 Task: Look for space in Chamalières, France from 2nd September, 2023 to 5th September, 2023 for 1 adult in price range Rs.5000 to Rs.10000. Place can be private room with 1  bedroom having 1 bed and 1 bathroom. Property type can be house, flat, guest house, hotel. Amenities needed are: washing machine. Booking option can be shelf check-in. Required host language is English.
Action: Mouse moved to (393, 111)
Screenshot: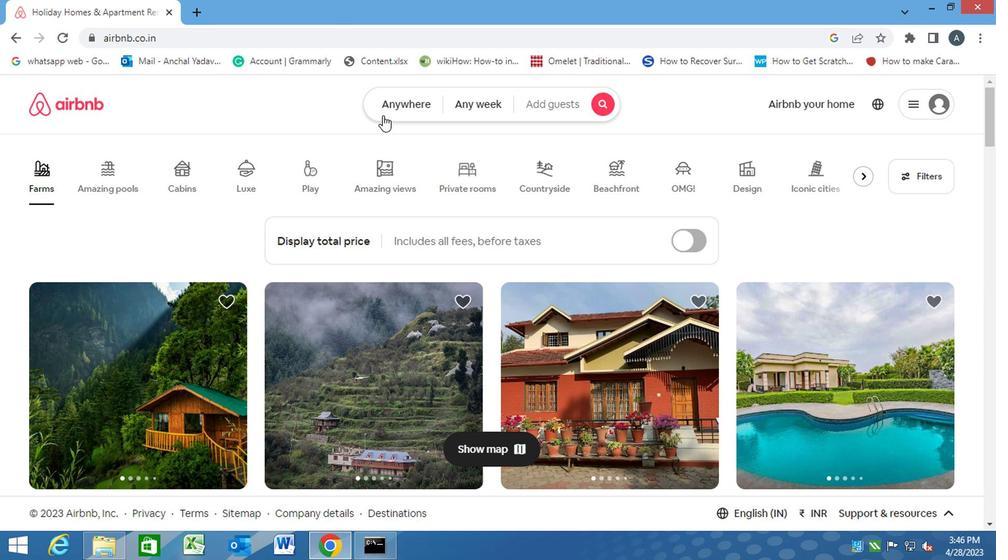 
Action: Mouse pressed left at (393, 111)
Screenshot: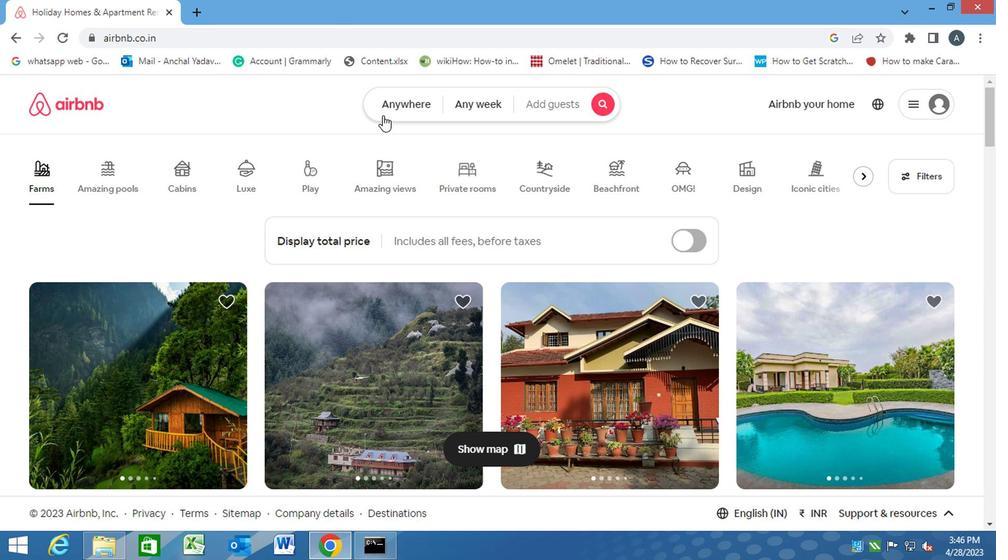
Action: Mouse moved to (326, 160)
Screenshot: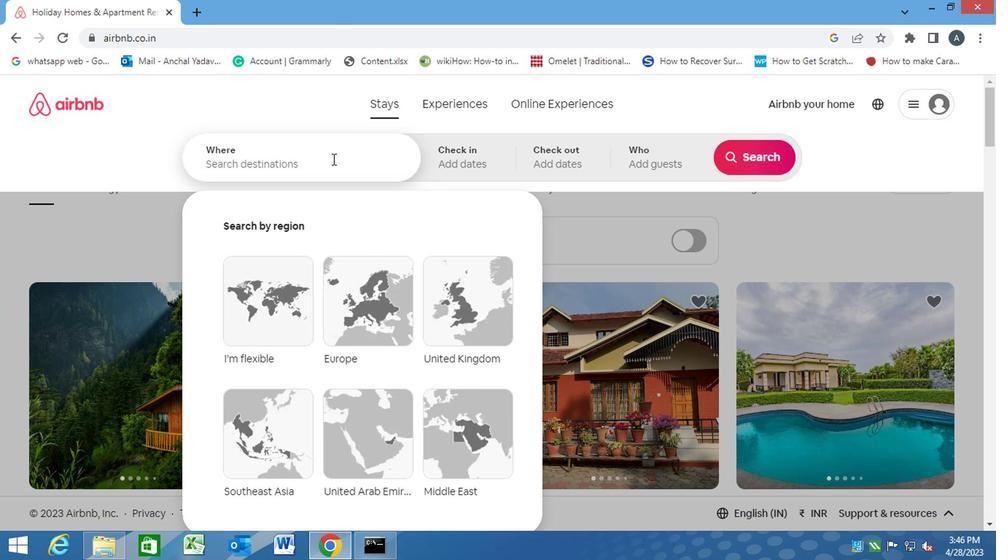 
Action: Mouse pressed left at (326, 160)
Screenshot: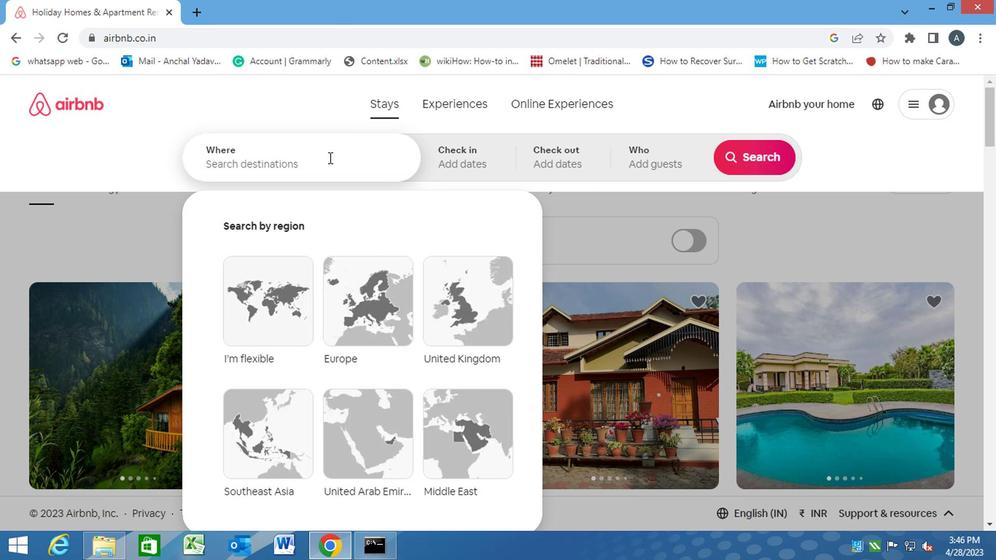 
Action: Key pressed c<Key.caps_lock>hamalieres,<Key.space><Key.caps_lock>f<Key.caps_lock>rance<Key.enter>
Screenshot: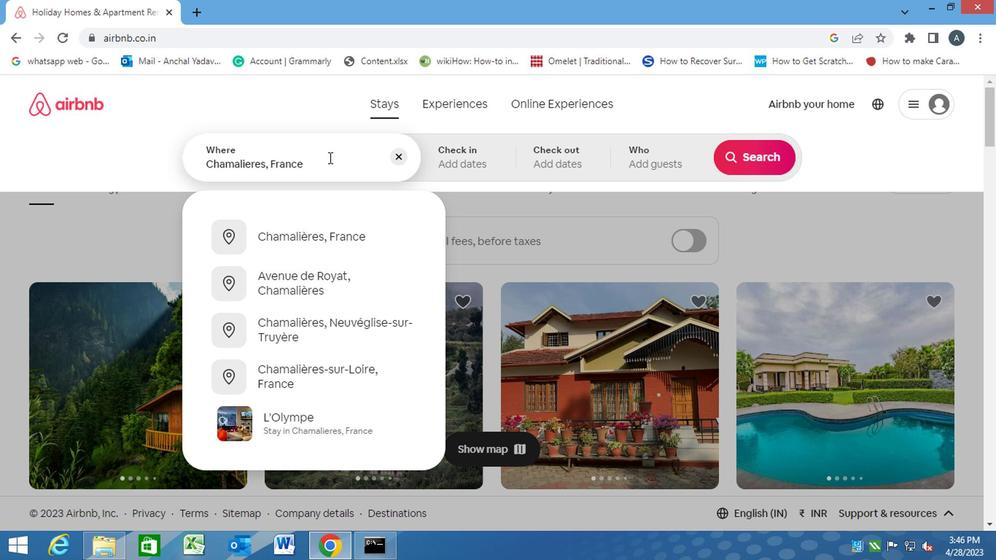 
Action: Mouse moved to (756, 272)
Screenshot: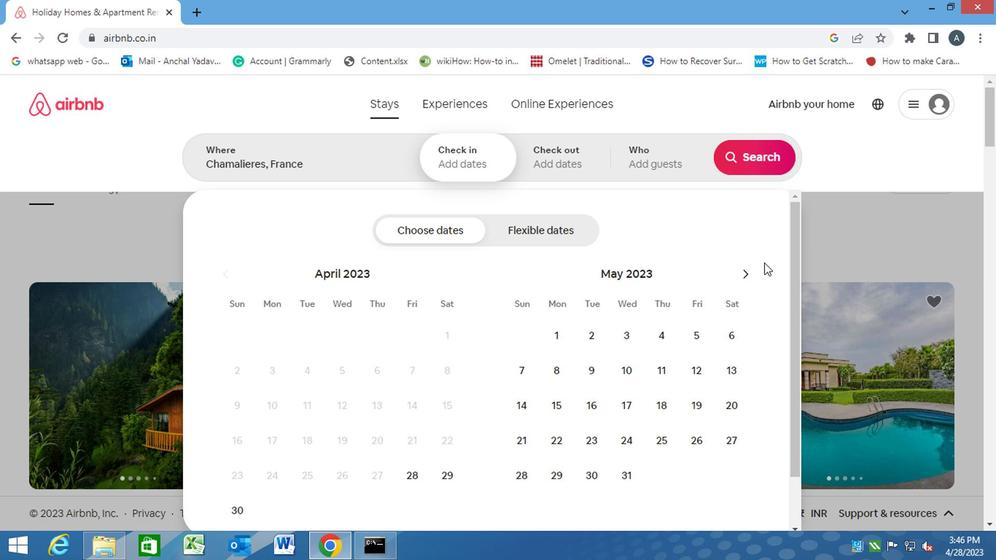
Action: Mouse pressed left at (756, 272)
Screenshot: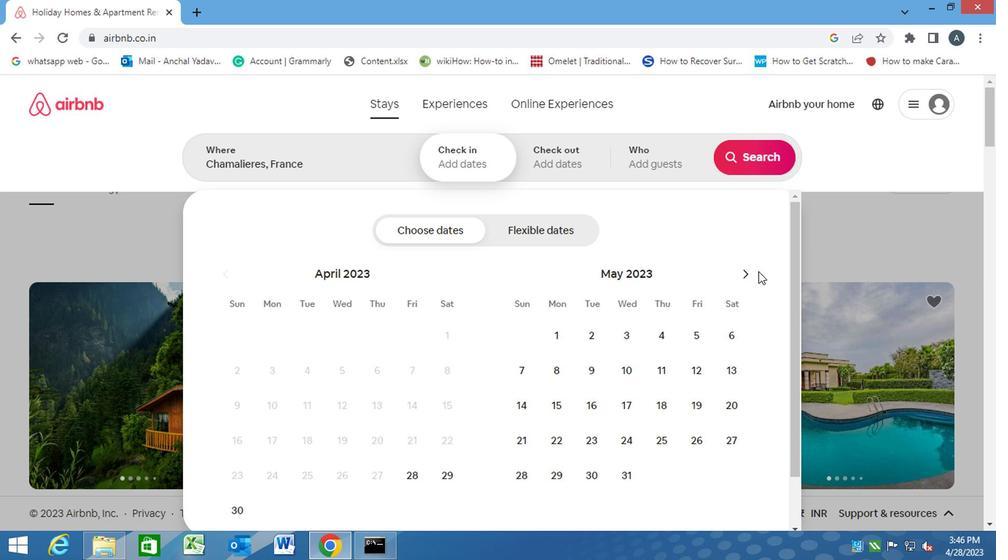 
Action: Mouse moved to (746, 283)
Screenshot: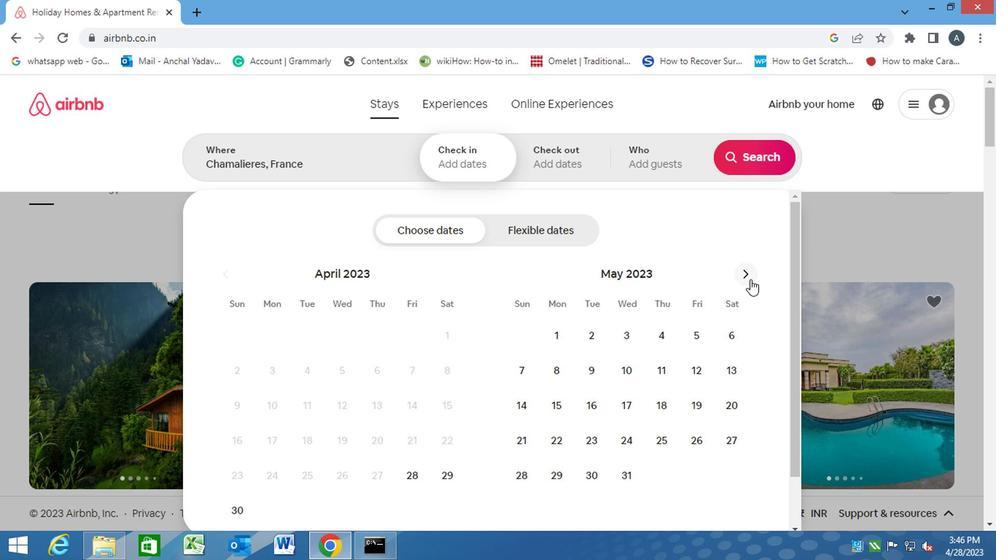 
Action: Mouse pressed left at (746, 283)
Screenshot: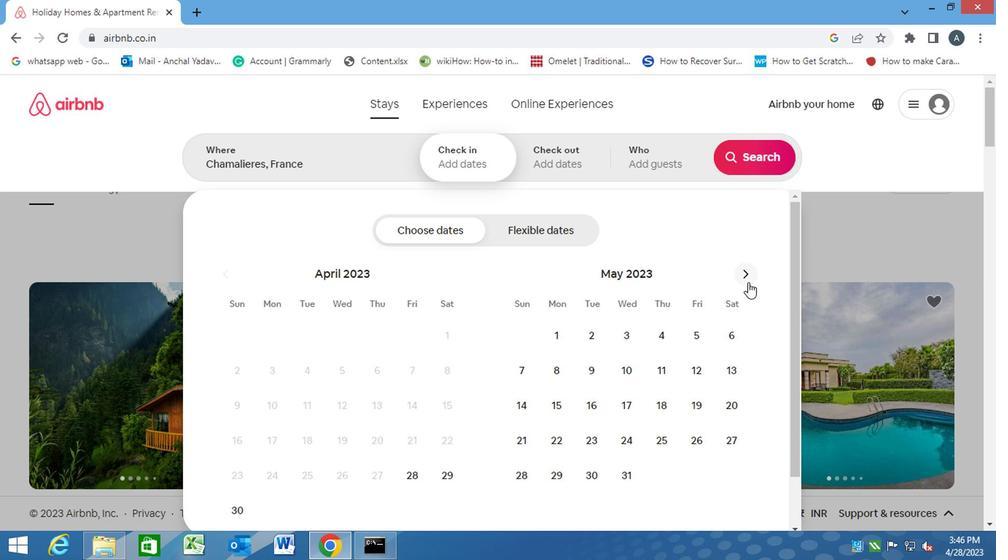 
Action: Mouse pressed left at (746, 283)
Screenshot: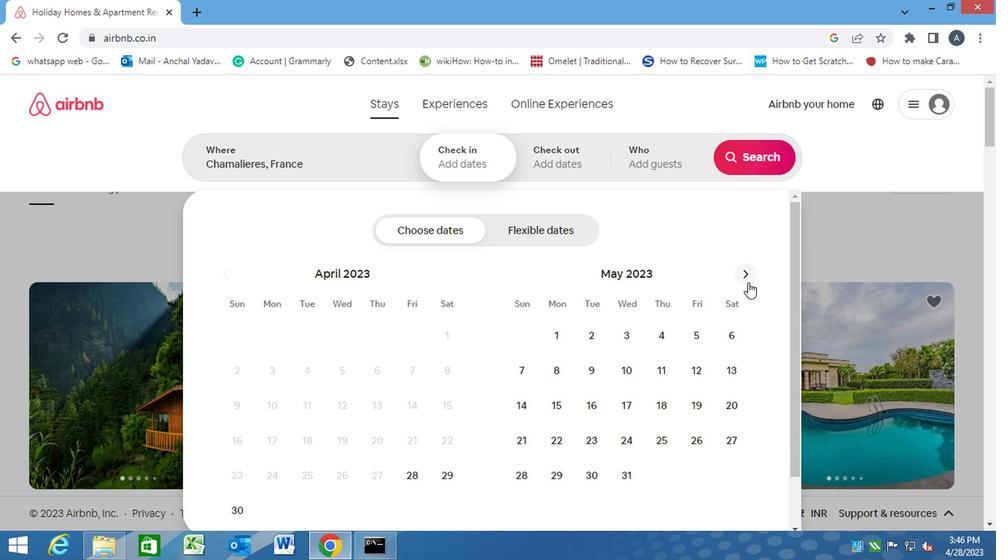 
Action: Mouse pressed left at (746, 283)
Screenshot: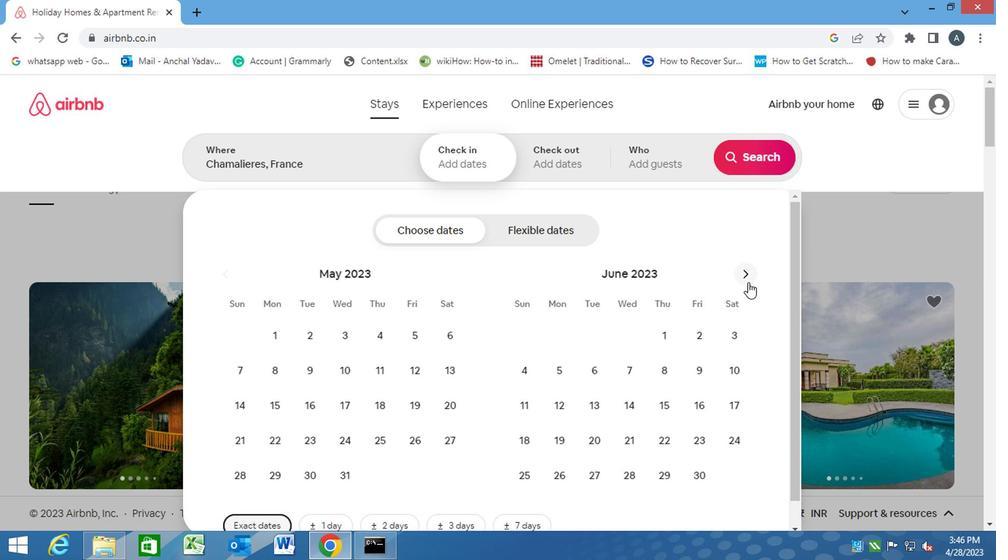 
Action: Mouse pressed left at (746, 283)
Screenshot: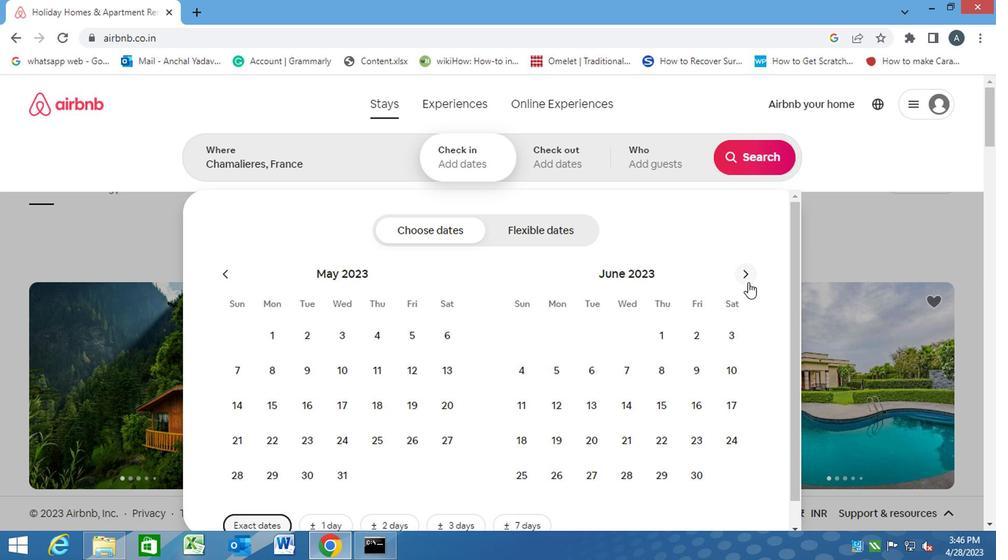
Action: Mouse pressed left at (746, 283)
Screenshot: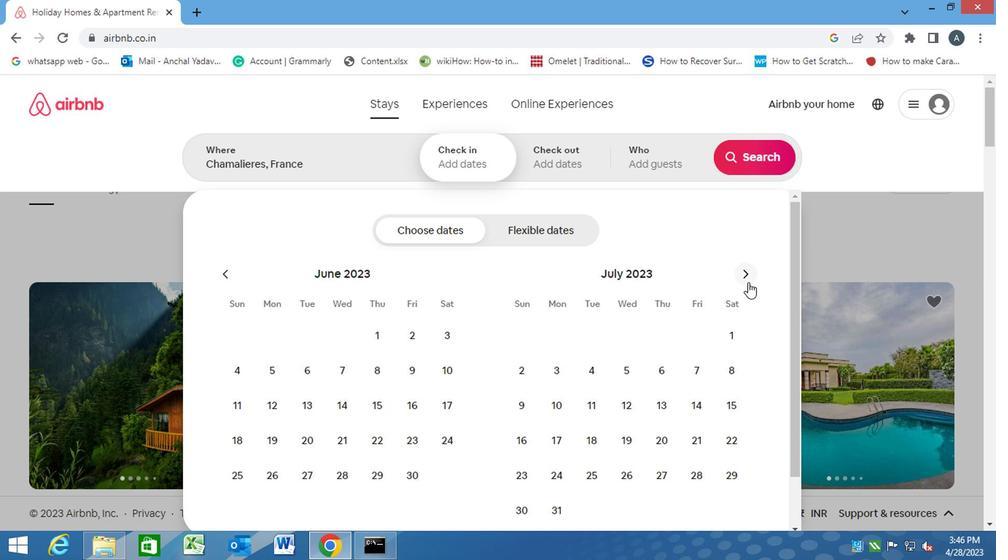 
Action: Mouse pressed left at (746, 283)
Screenshot: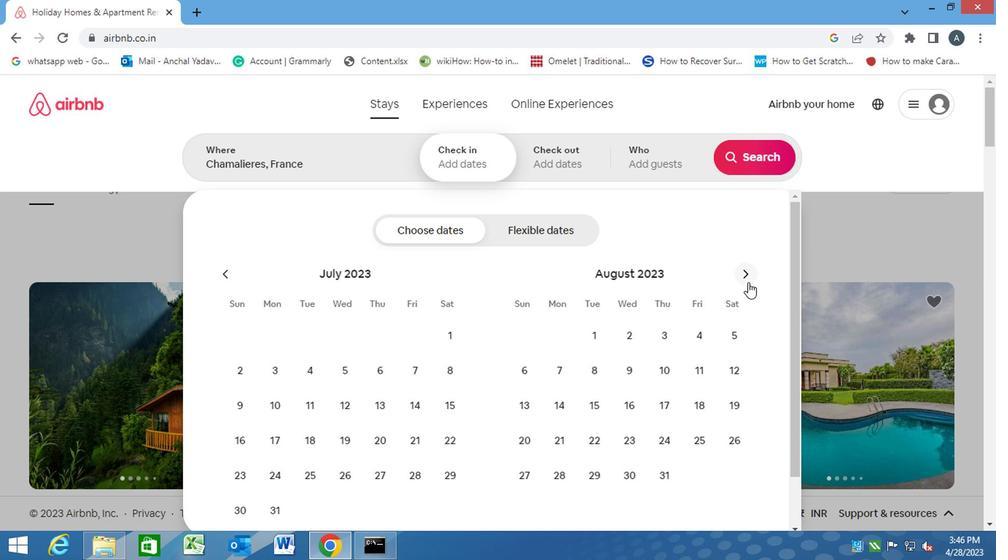 
Action: Mouse moved to (730, 339)
Screenshot: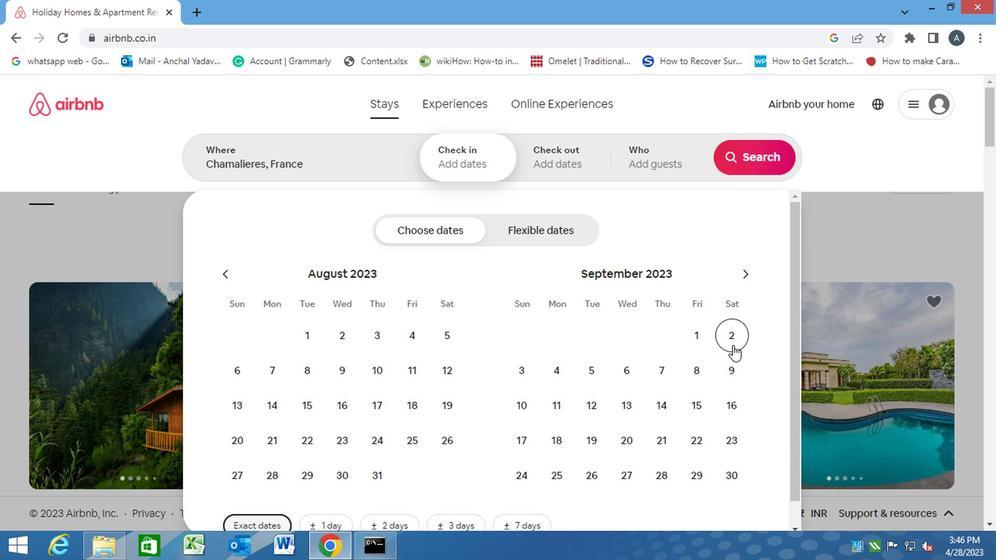 
Action: Mouse pressed left at (730, 339)
Screenshot: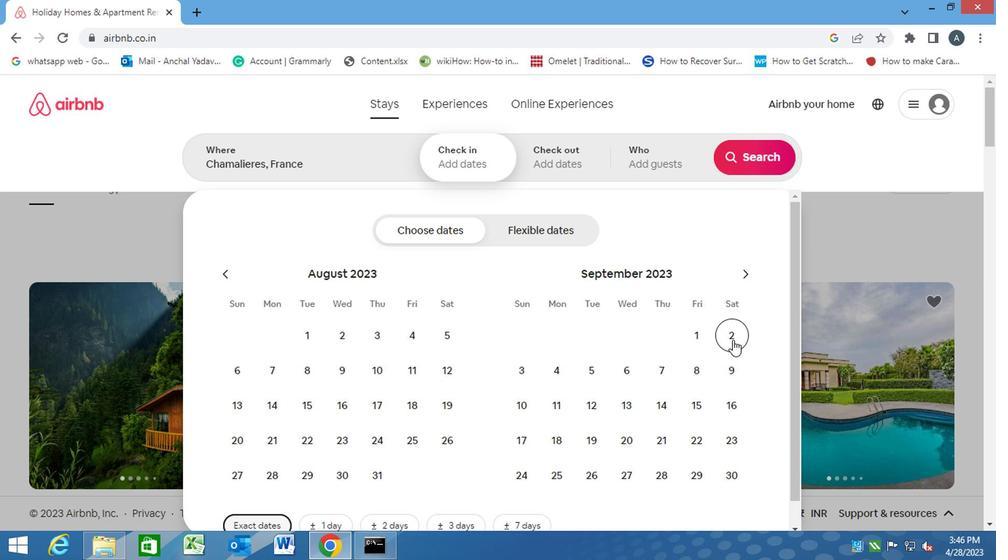 
Action: Mouse moved to (595, 369)
Screenshot: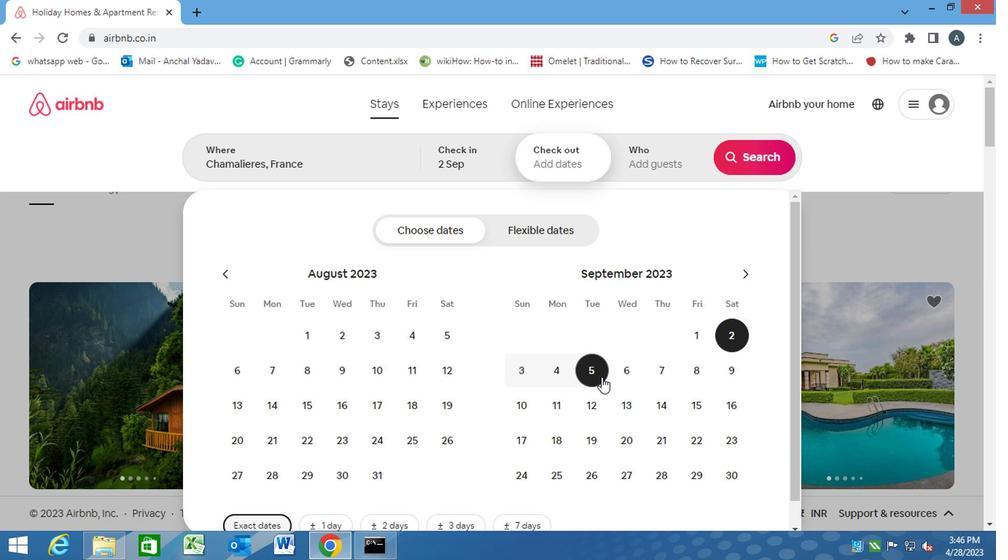 
Action: Mouse pressed left at (595, 369)
Screenshot: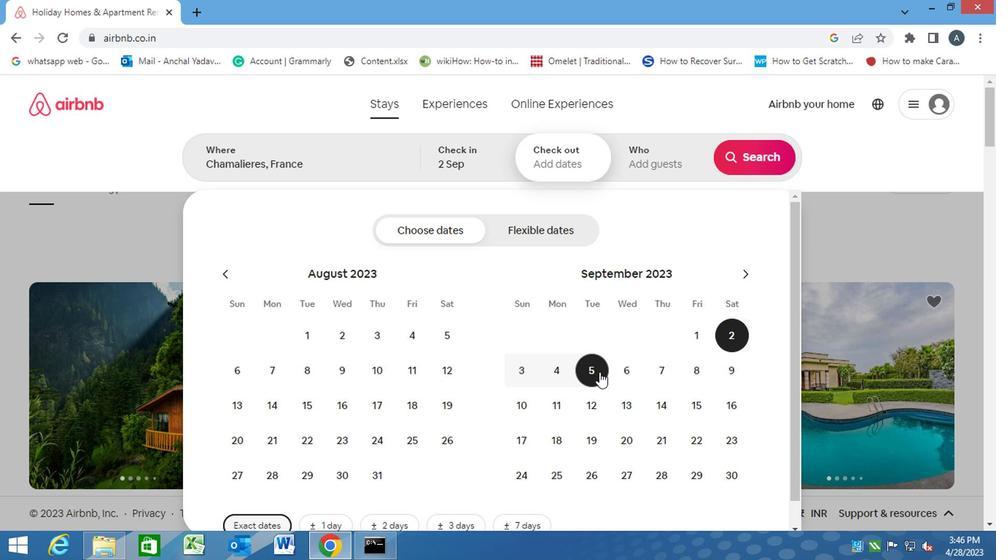 
Action: Mouse moved to (645, 160)
Screenshot: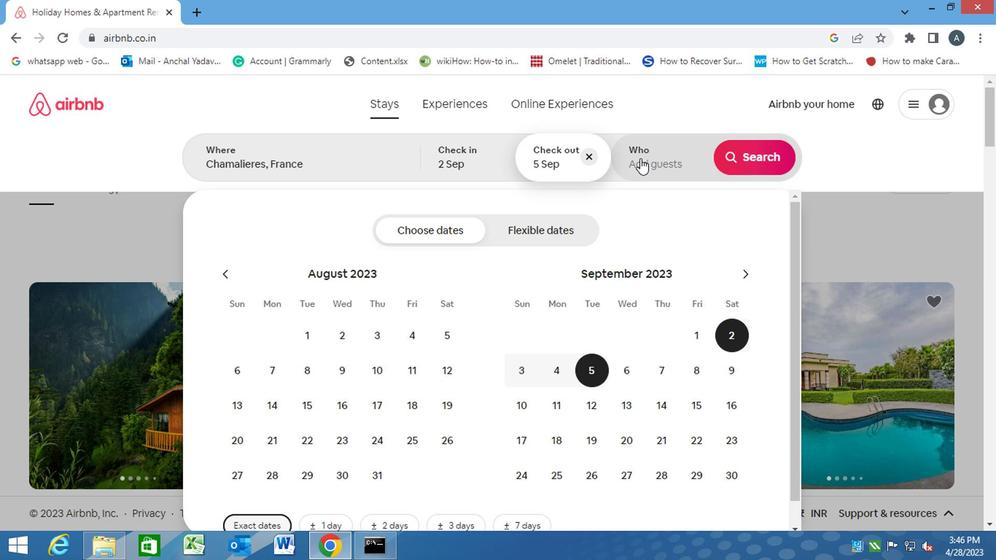 
Action: Mouse pressed left at (645, 160)
Screenshot: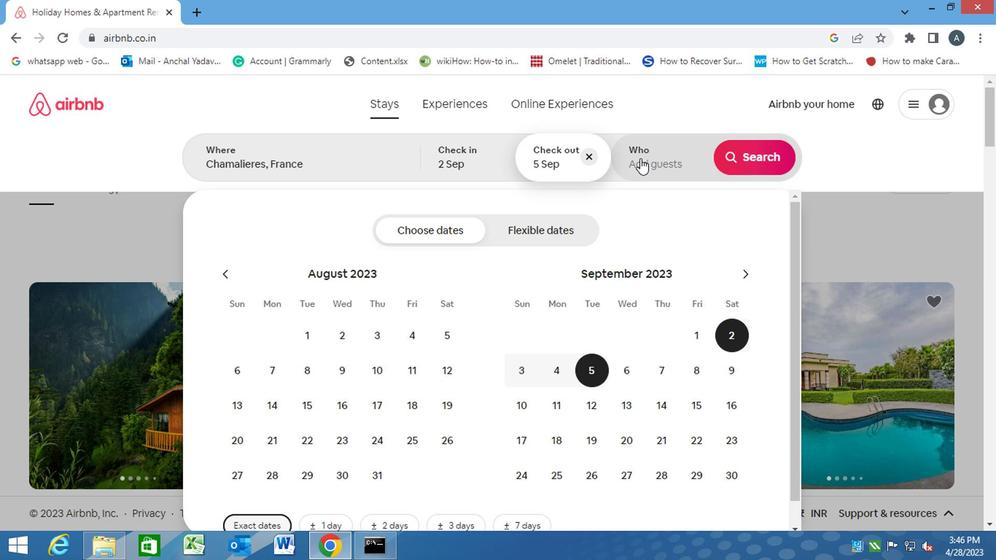 
Action: Mouse moved to (758, 240)
Screenshot: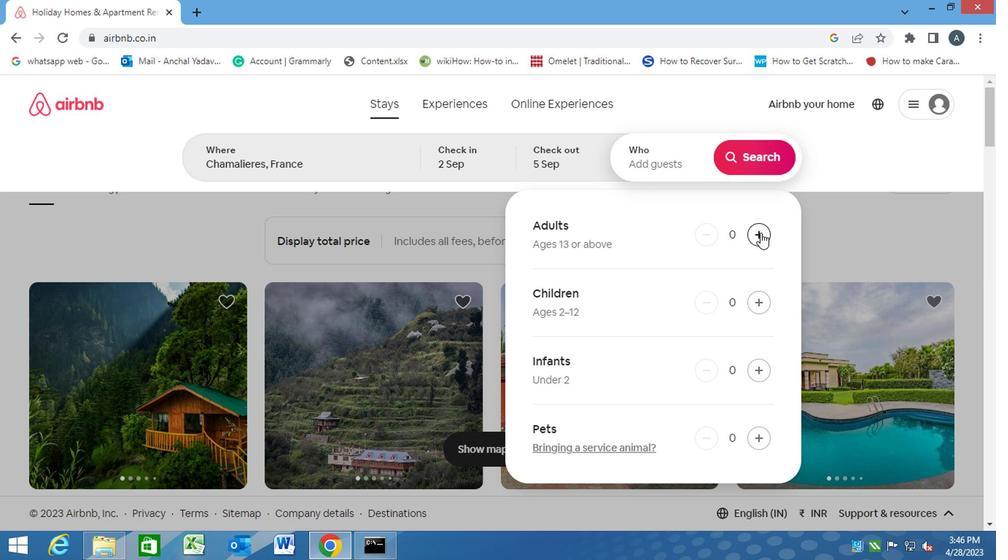 
Action: Mouse pressed left at (758, 240)
Screenshot: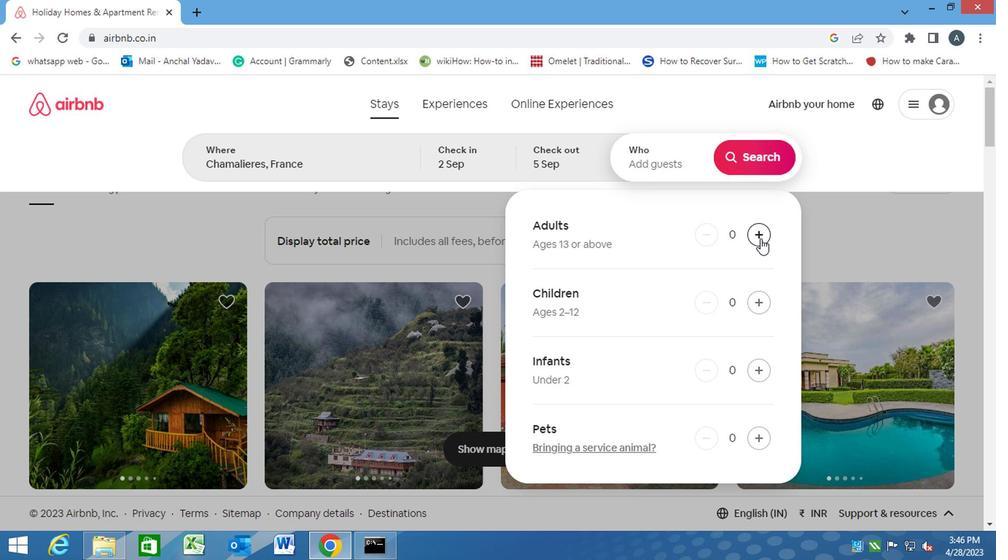 
Action: Mouse moved to (770, 138)
Screenshot: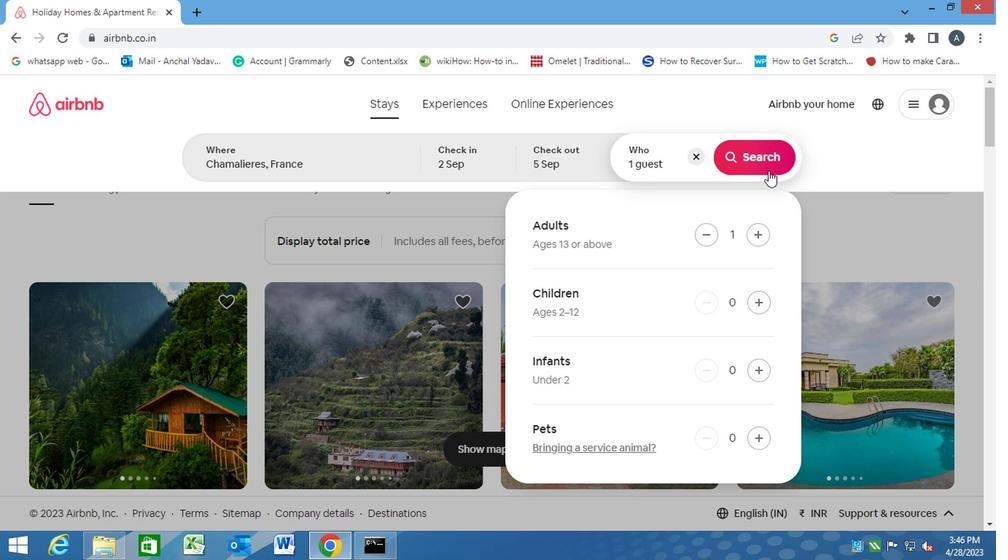 
Action: Mouse pressed left at (770, 138)
Screenshot: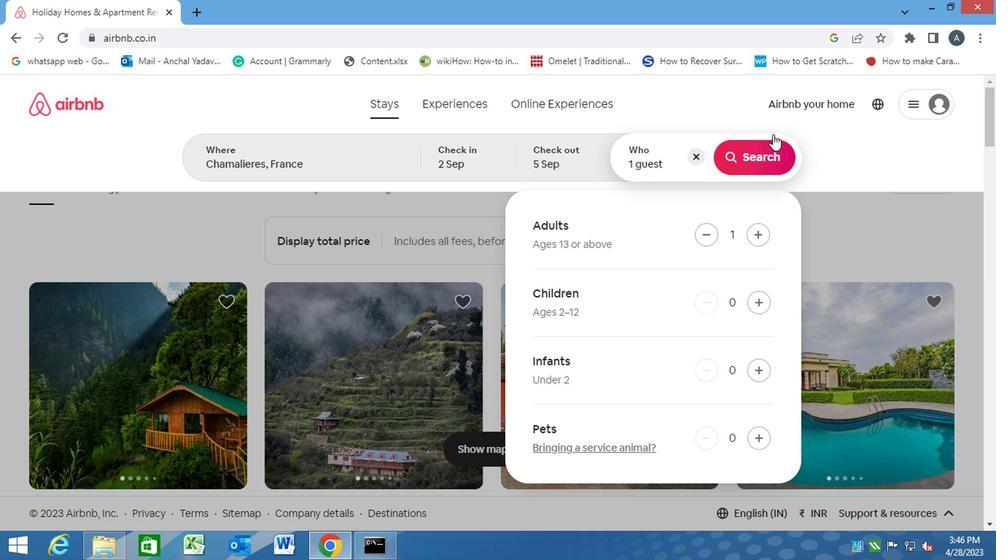 
Action: Mouse moved to (769, 151)
Screenshot: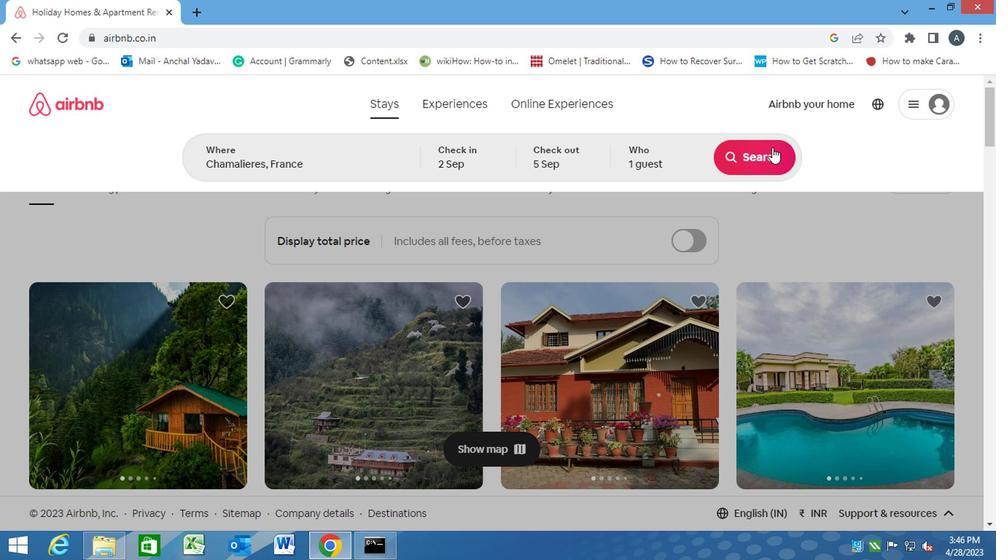
Action: Mouse pressed left at (769, 151)
Screenshot: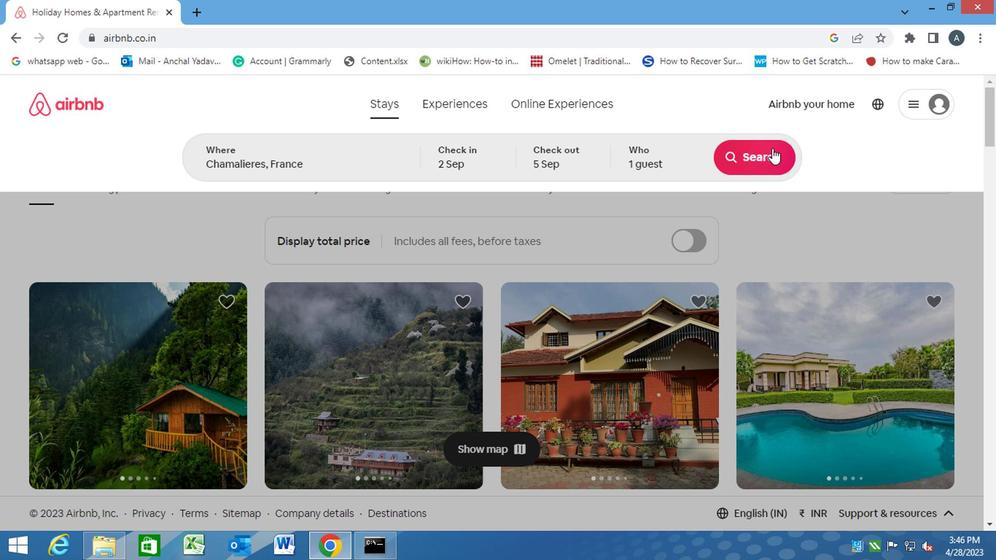 
Action: Mouse moved to (924, 168)
Screenshot: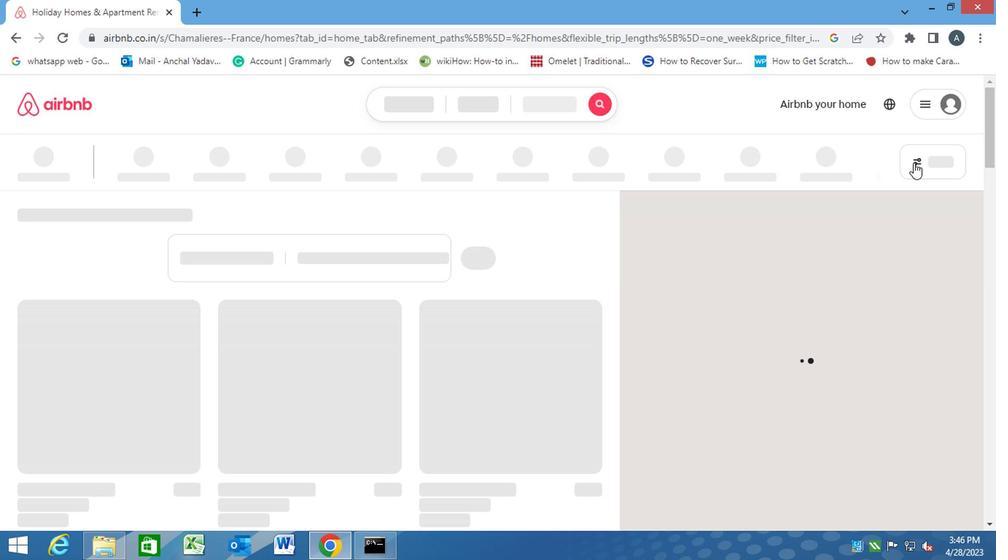 
Action: Mouse pressed left at (924, 168)
Screenshot: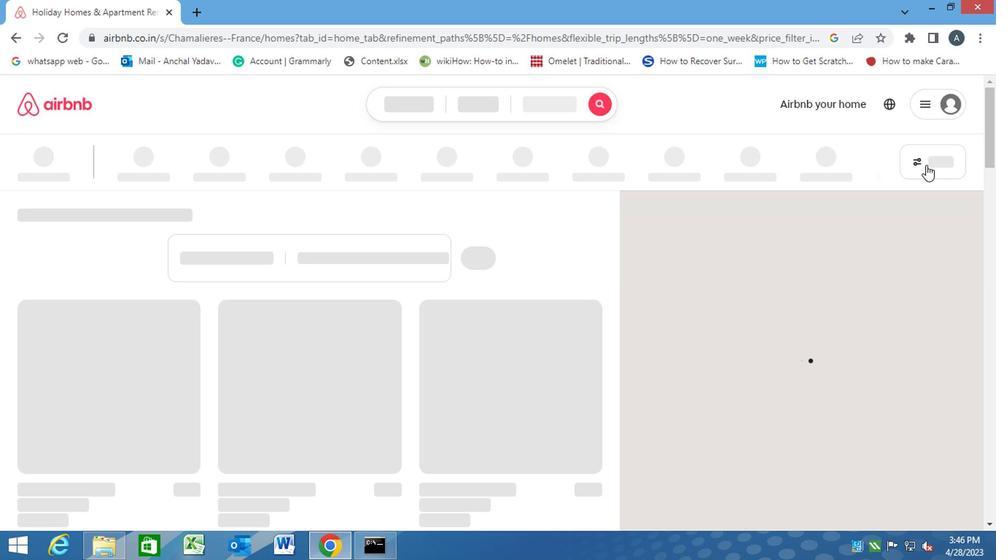 
Action: Mouse moved to (924, 169)
Screenshot: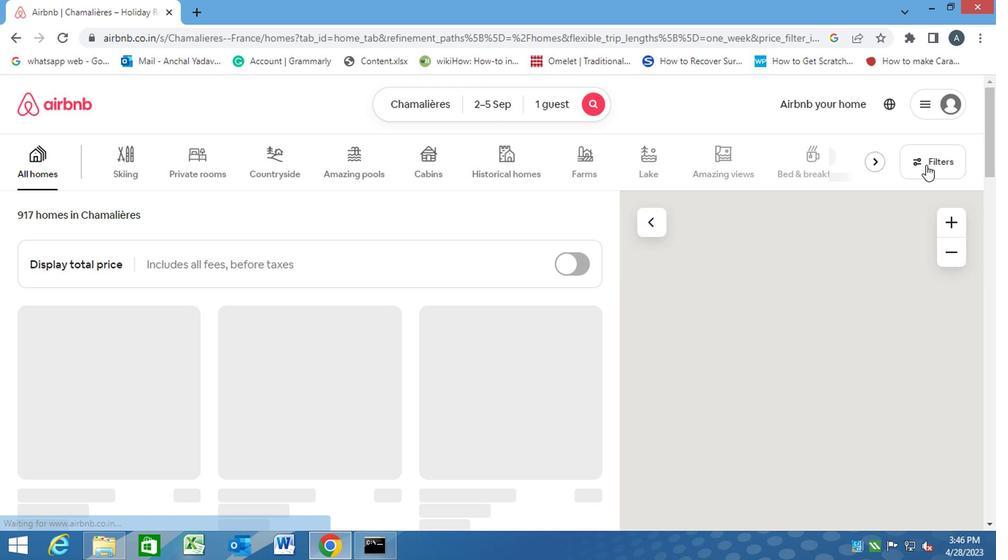 
Action: Mouse pressed left at (924, 169)
Screenshot: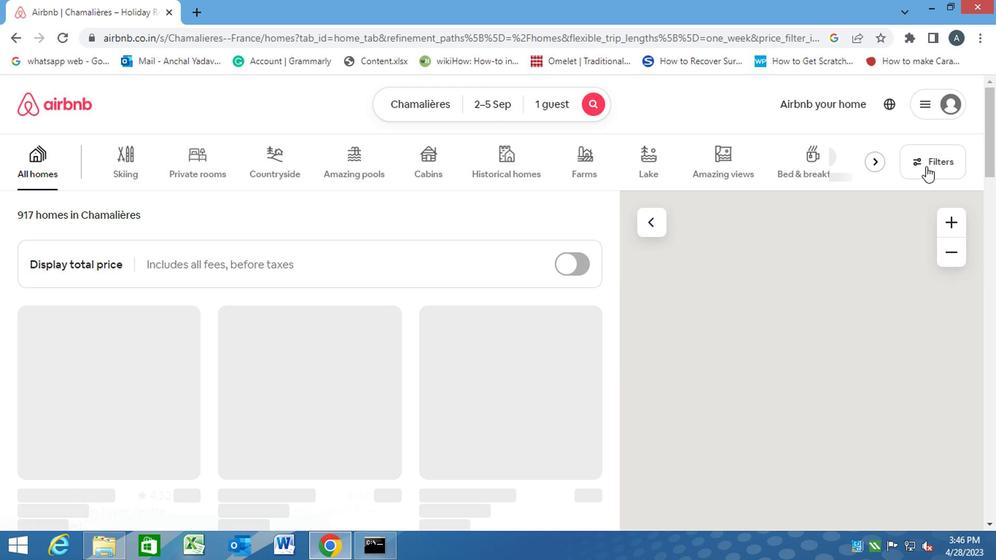 
Action: Mouse moved to (442, 252)
Screenshot: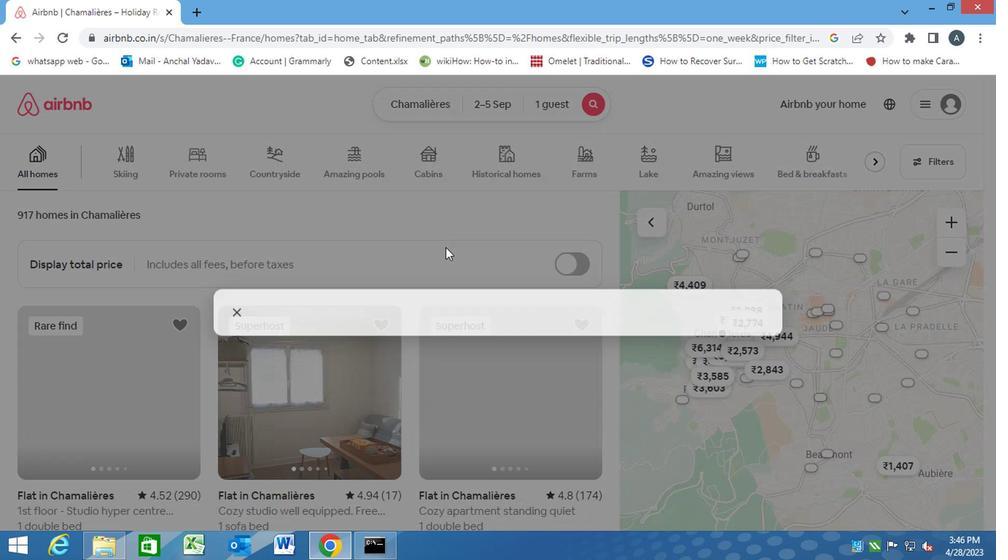 
Action: Mouse scrolled (442, 251) with delta (0, -1)
Screenshot: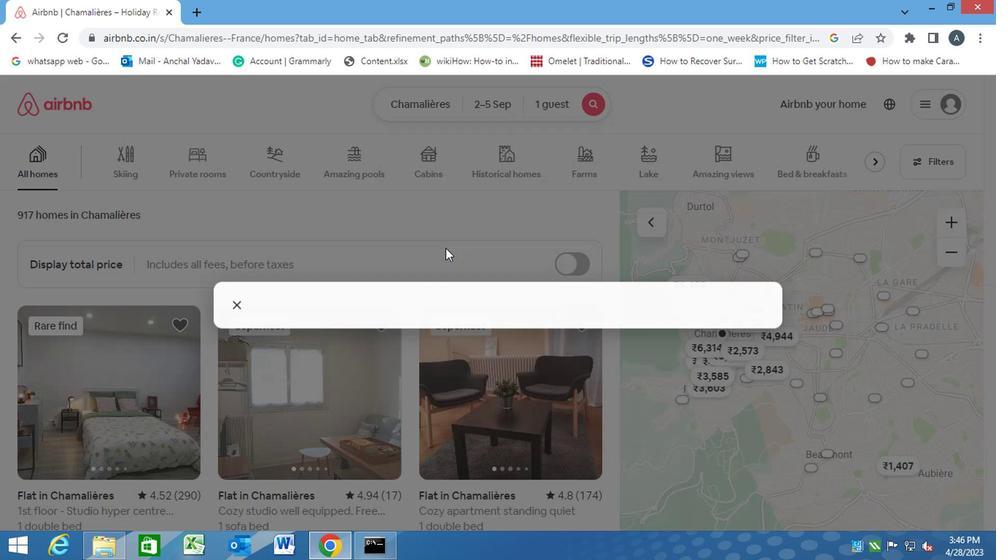 
Action: Mouse moved to (417, 263)
Screenshot: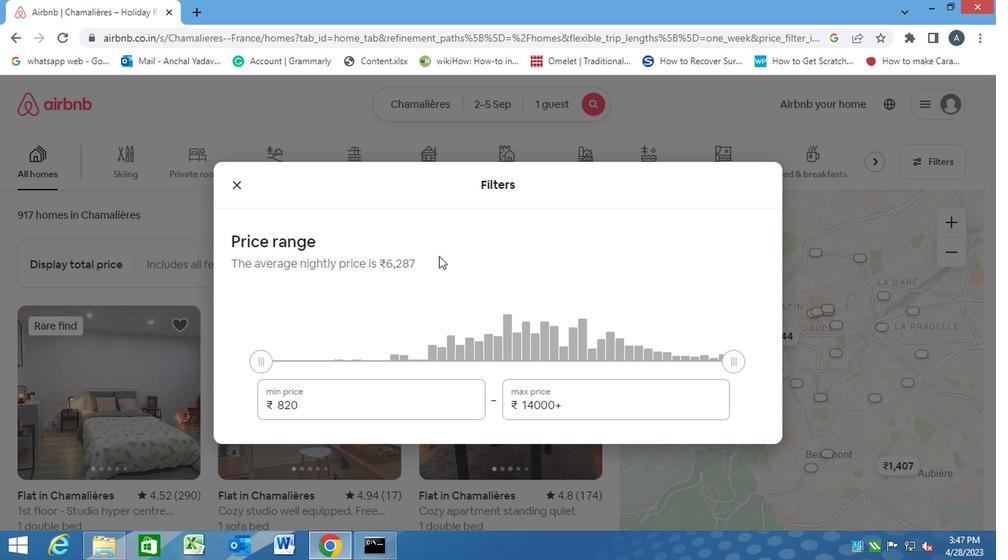 
Action: Mouse scrolled (435, 258) with delta (0, 0)
Screenshot: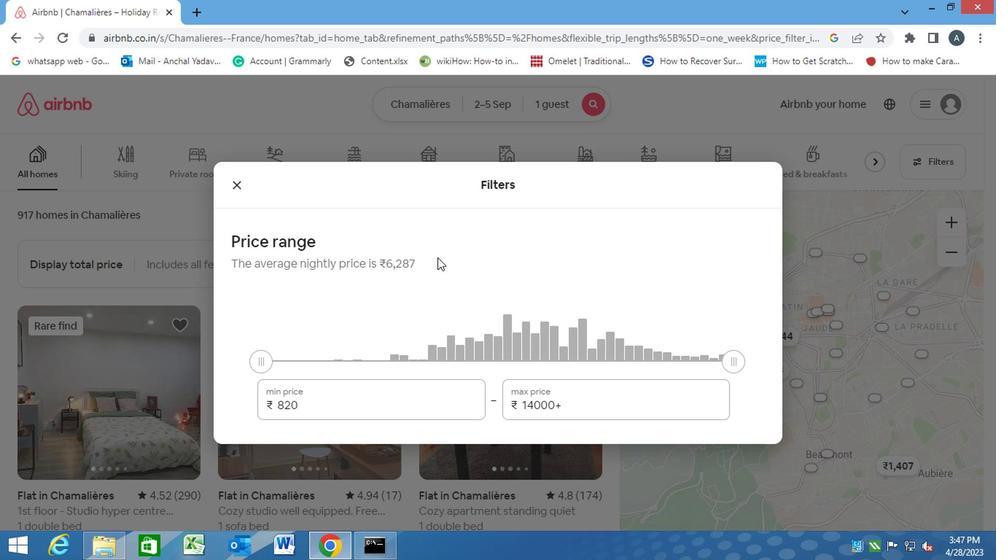 
Action: Mouse moved to (304, 277)
Screenshot: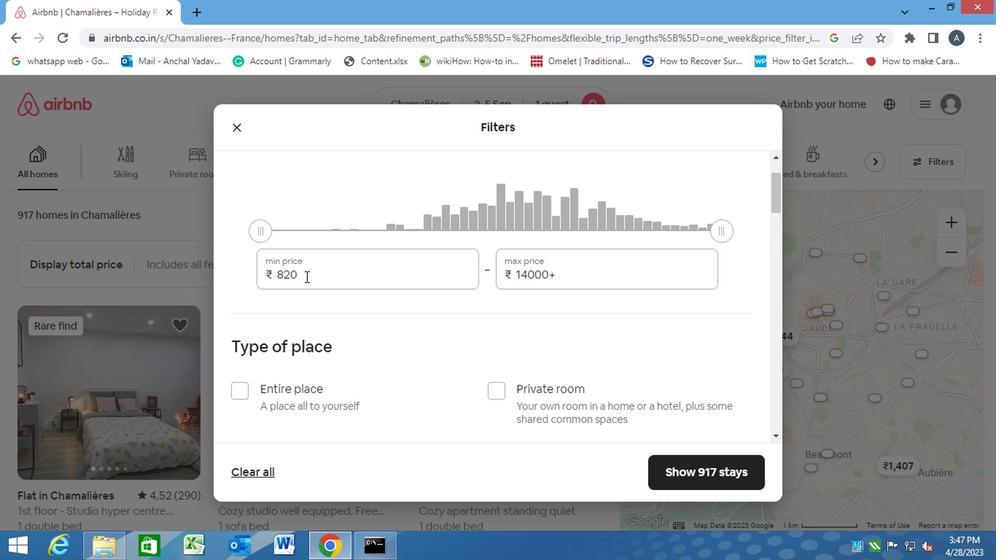 
Action: Mouse pressed left at (304, 277)
Screenshot: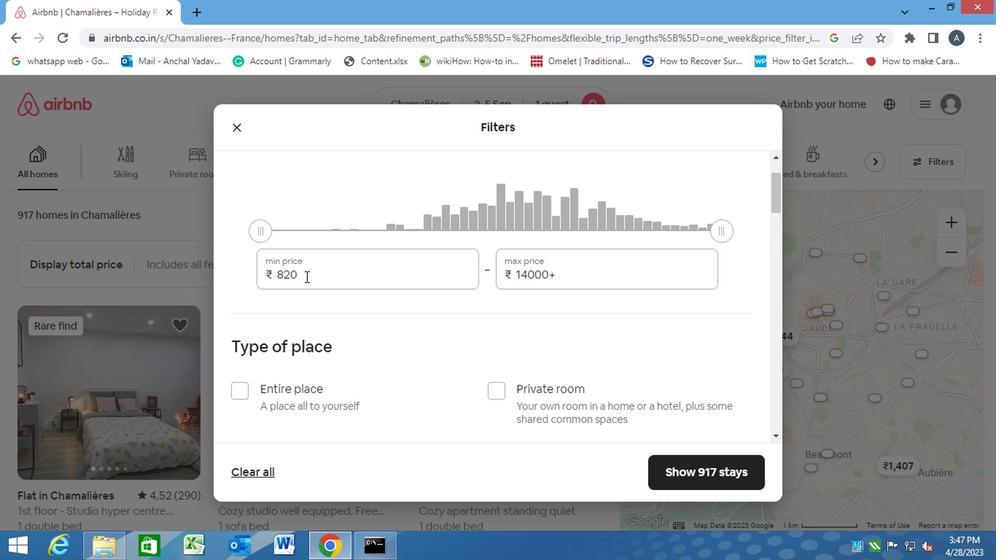 
Action: Mouse moved to (254, 278)
Screenshot: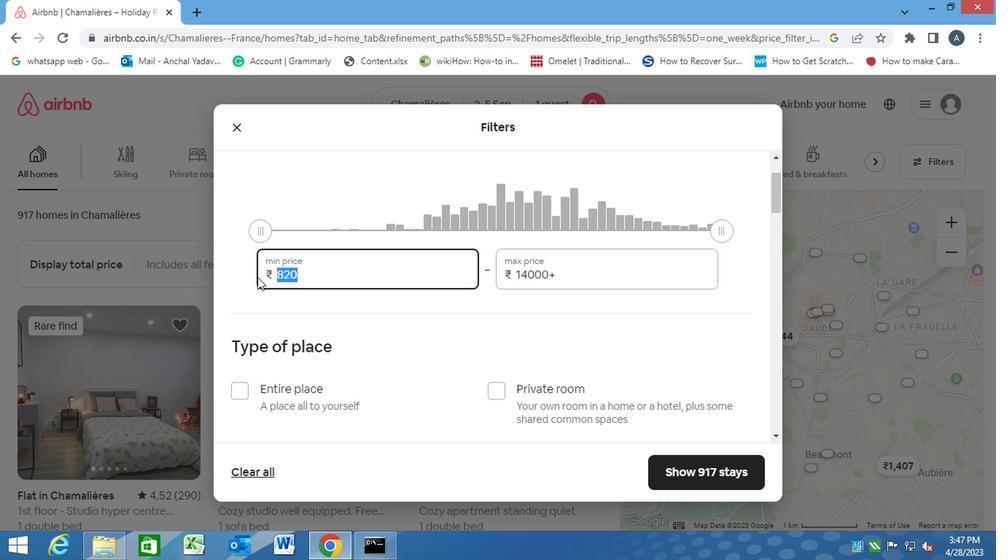 
Action: Key pressed 5000<Key.tab><Key.backspace><Key.backspace><Key.backspace><Key.backspace><Key.backspace><Key.backspace><Key.backspace><Key.backspace><Key.backspace><Key.backspace><Key.backspace><Key.backspace><Key.backspace><Key.backspace><Key.backspace><Key.backspace><Key.backspace><Key.backspace><Key.backspace><Key.backspace><Key.backspace><Key.backspace><Key.backspace><Key.backspace>10000
Screenshot: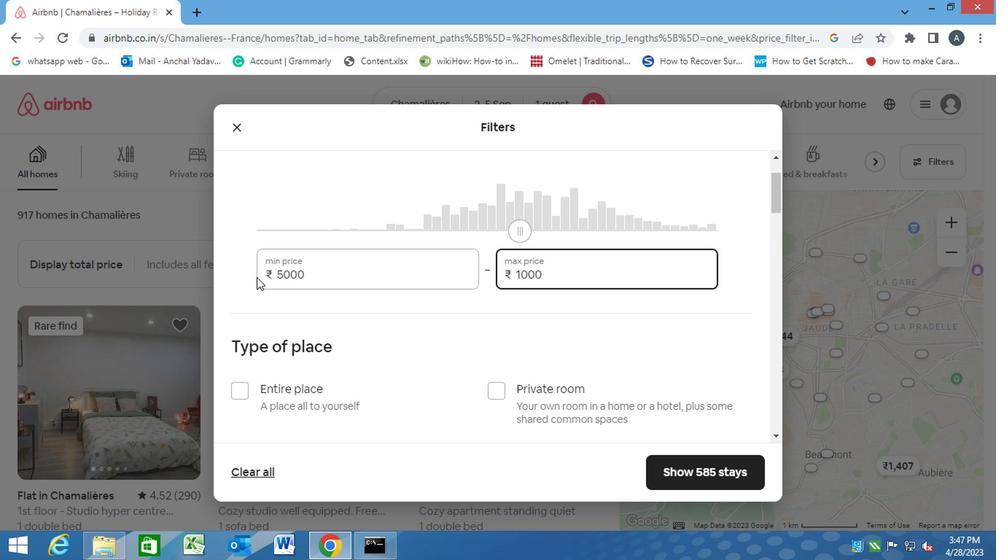 
Action: Mouse moved to (452, 360)
Screenshot: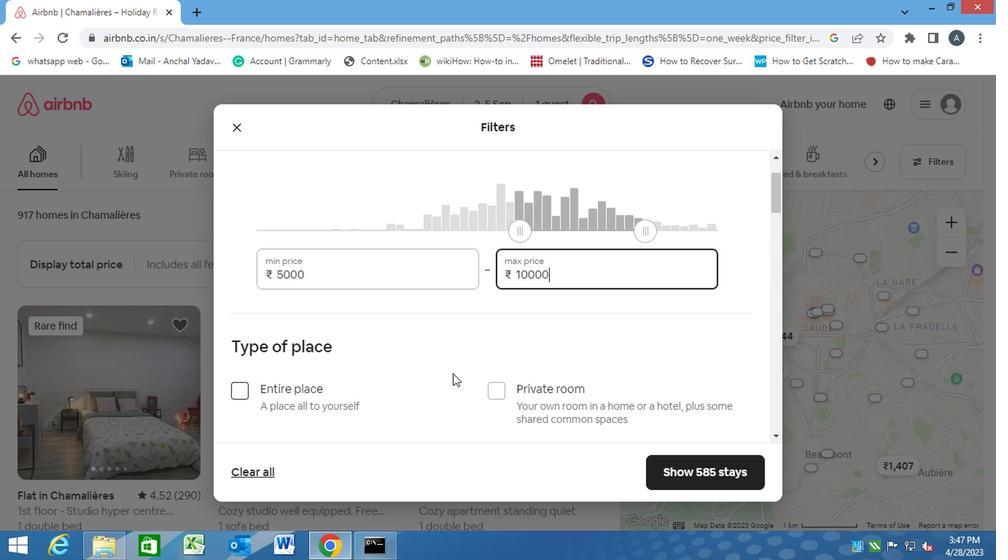 
Action: Mouse pressed left at (452, 360)
Screenshot: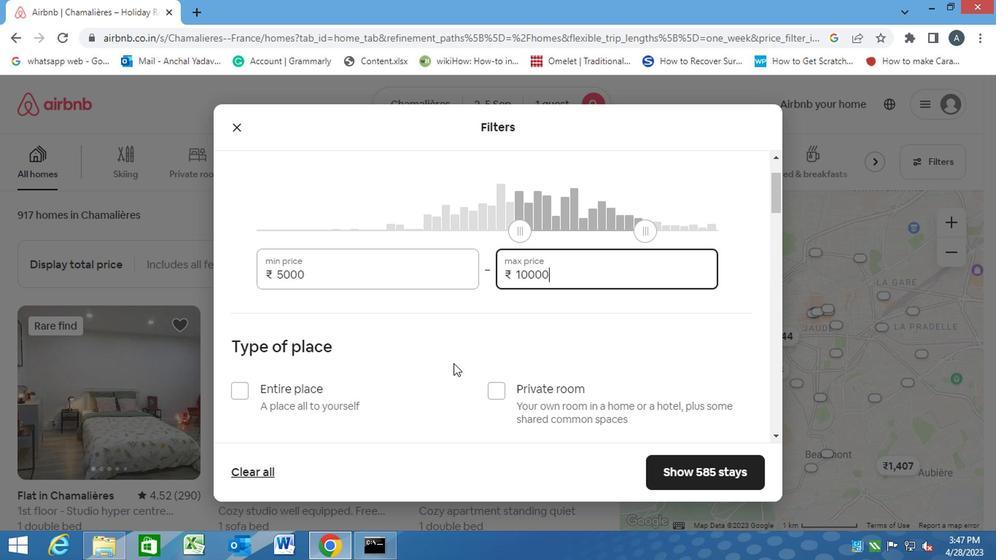 
Action: Mouse scrolled (452, 359) with delta (0, -1)
Screenshot: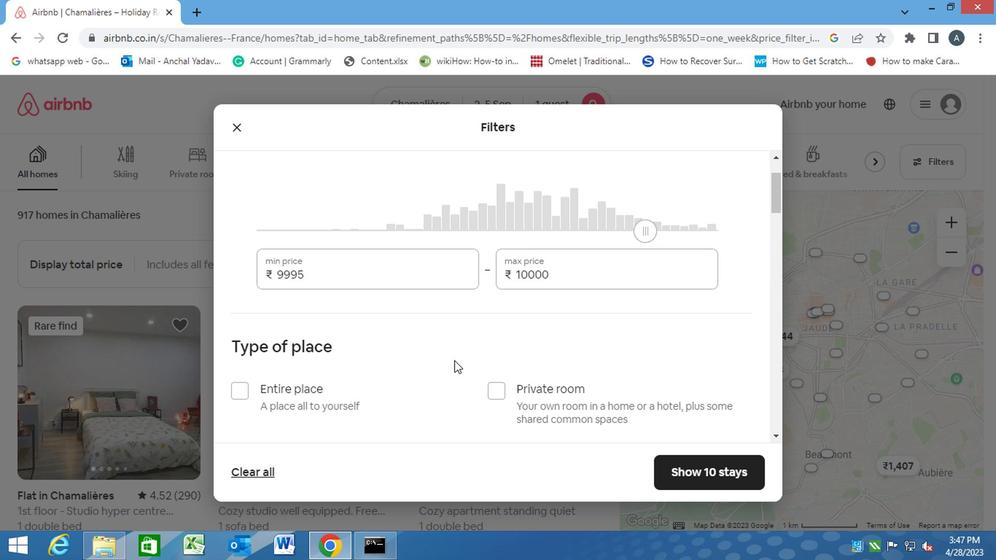 
Action: Mouse scrolled (452, 359) with delta (0, -1)
Screenshot: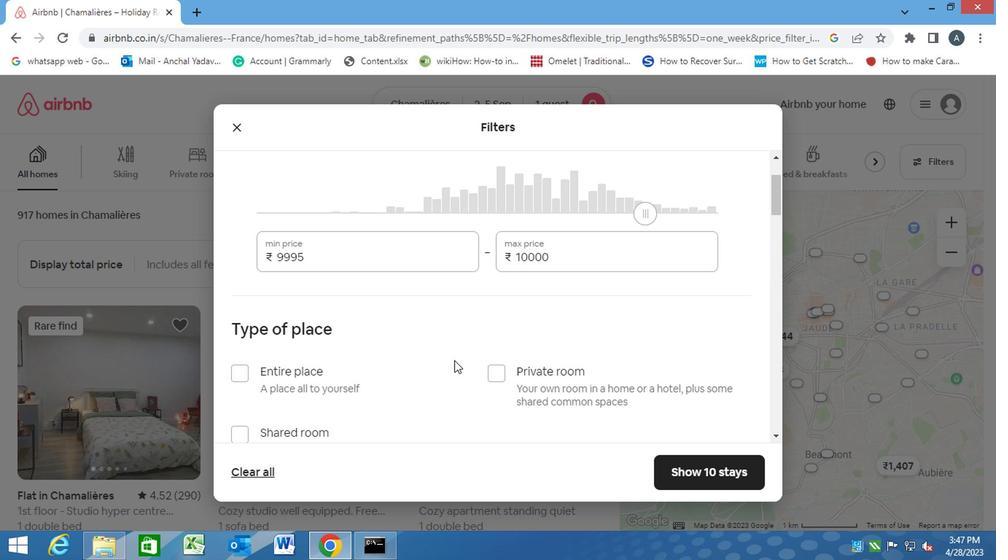 
Action: Mouse moved to (502, 249)
Screenshot: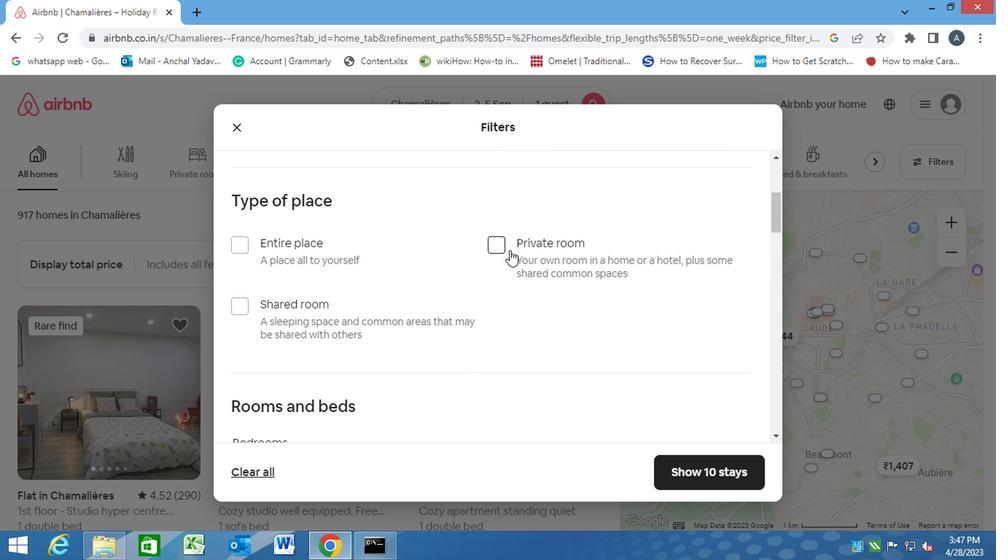 
Action: Mouse pressed left at (502, 249)
Screenshot: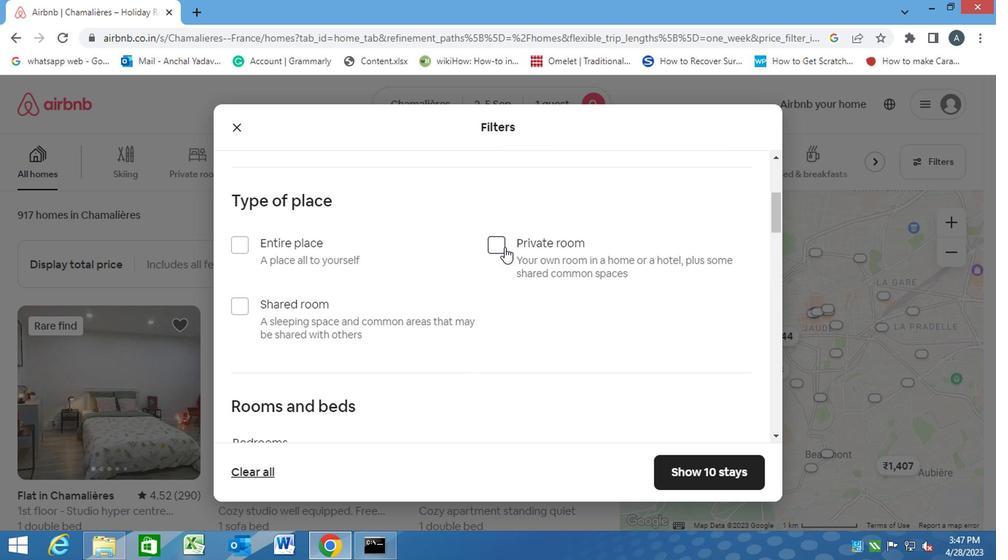 
Action: Mouse moved to (474, 287)
Screenshot: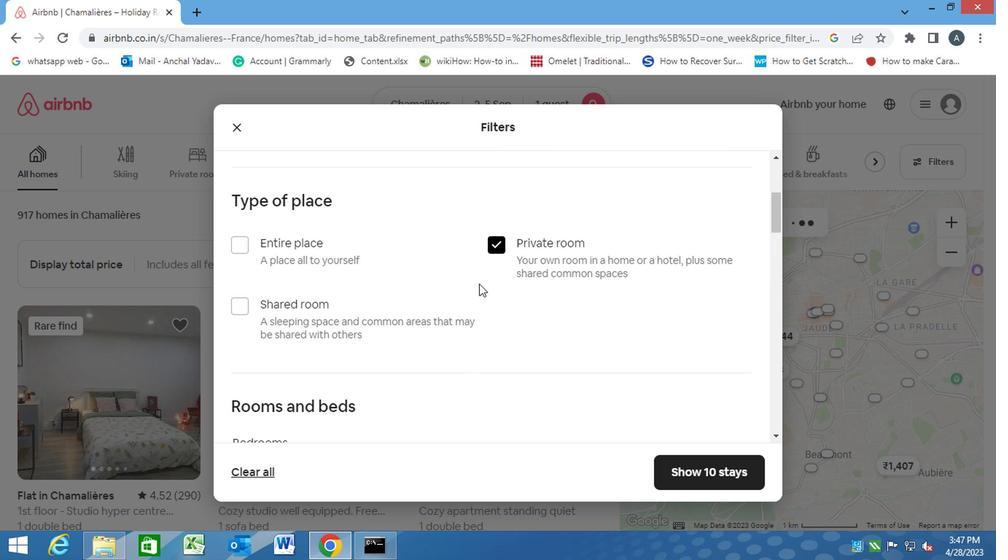 
Action: Mouse scrolled (474, 286) with delta (0, 0)
Screenshot: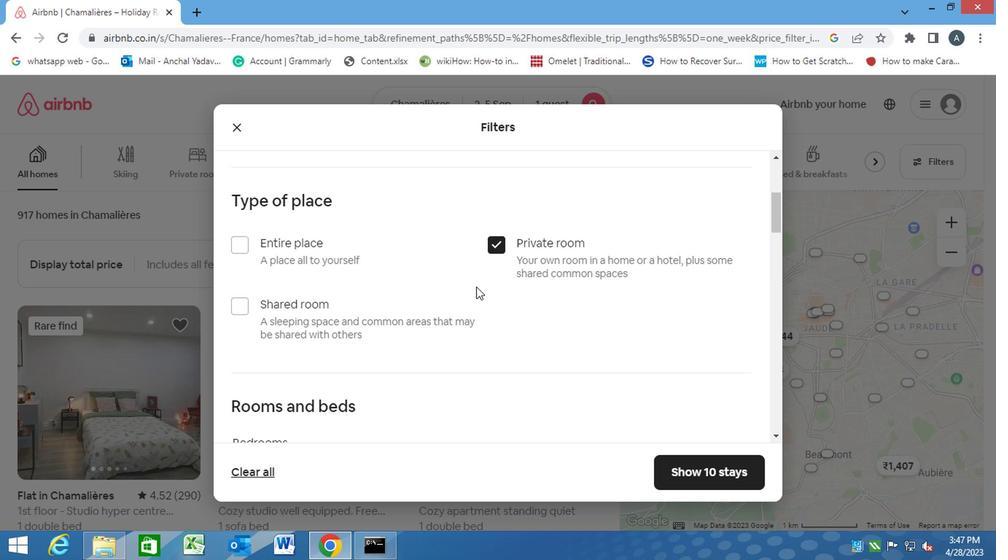 
Action: Mouse scrolled (474, 286) with delta (0, 0)
Screenshot: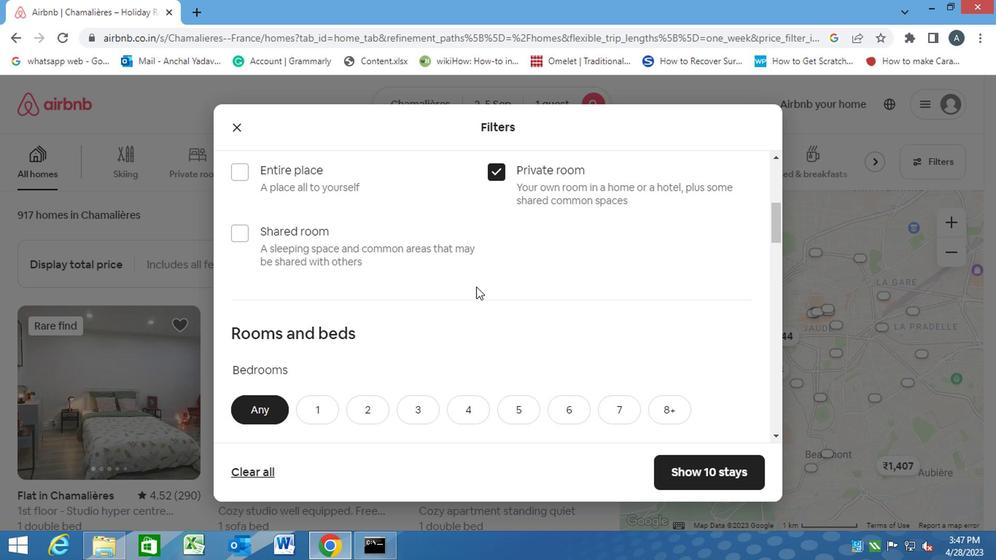 
Action: Mouse scrolled (474, 286) with delta (0, 0)
Screenshot: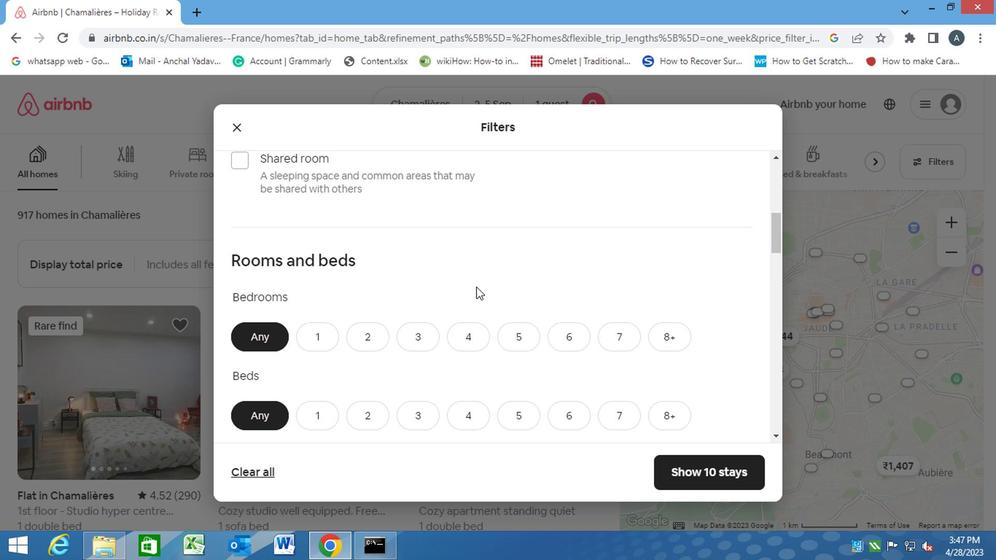 
Action: Mouse scrolled (474, 286) with delta (0, 0)
Screenshot: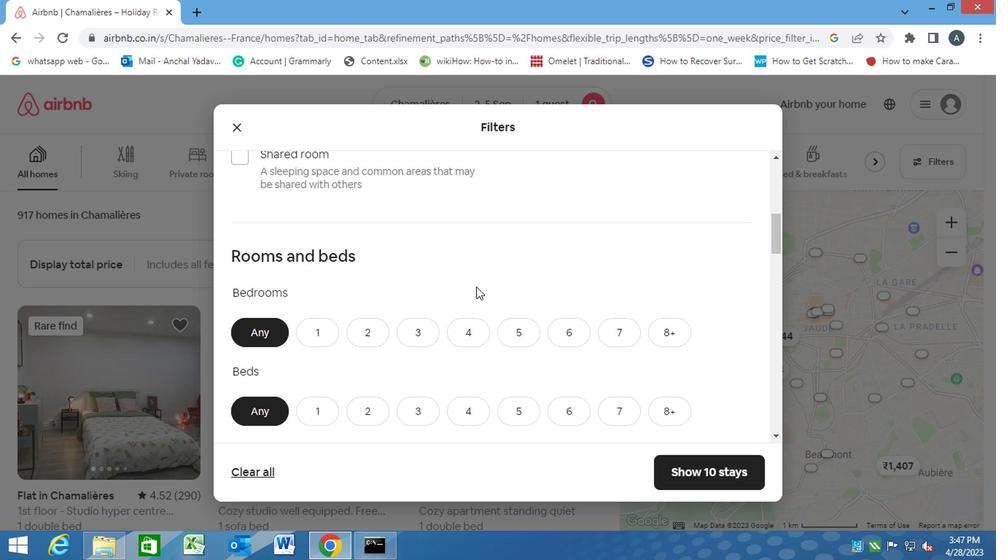
Action: Mouse moved to (317, 195)
Screenshot: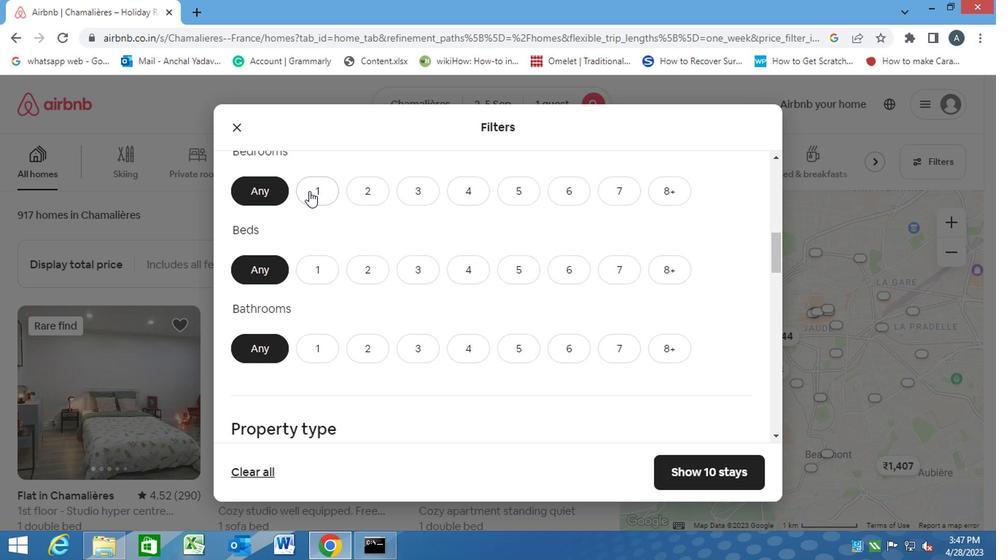 
Action: Mouse pressed left at (317, 195)
Screenshot: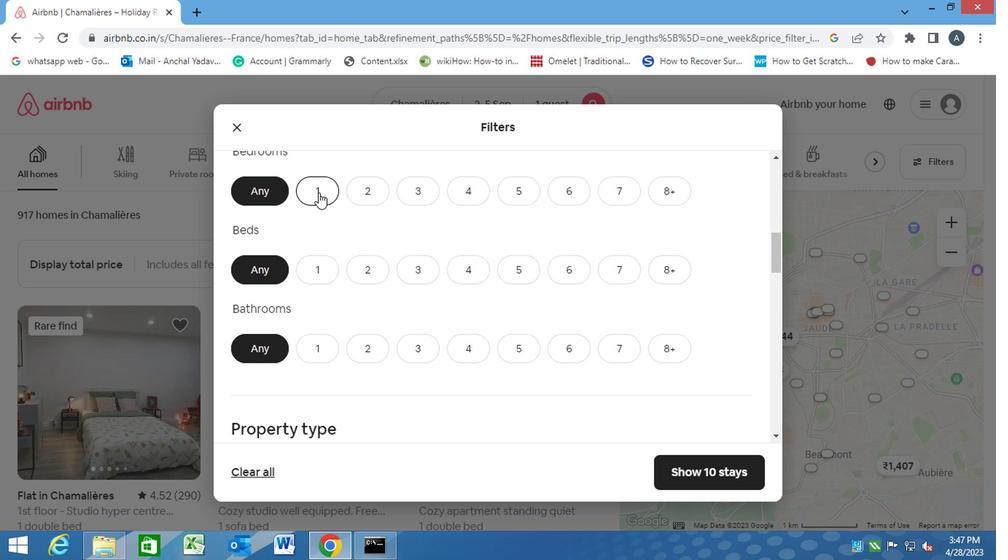 
Action: Mouse moved to (314, 267)
Screenshot: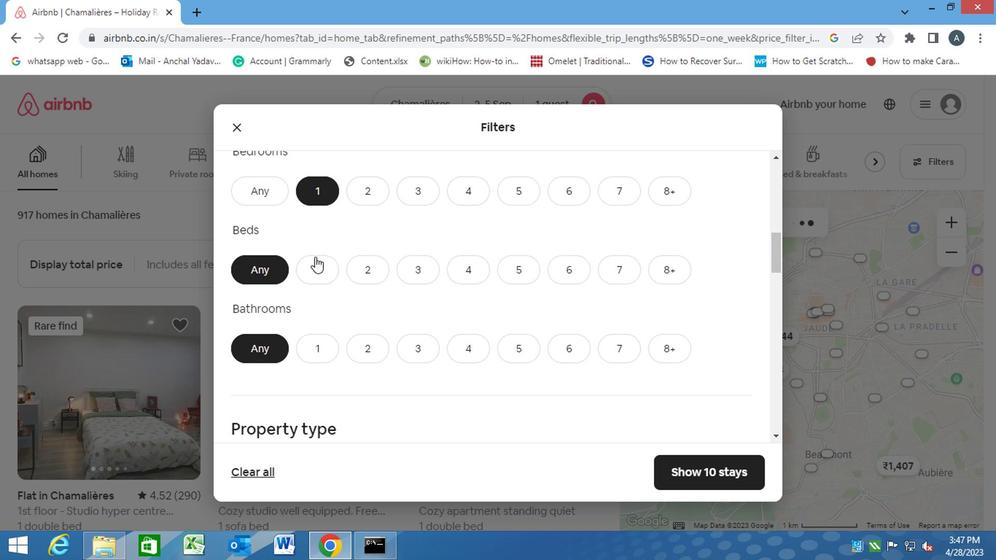
Action: Mouse pressed left at (314, 267)
Screenshot: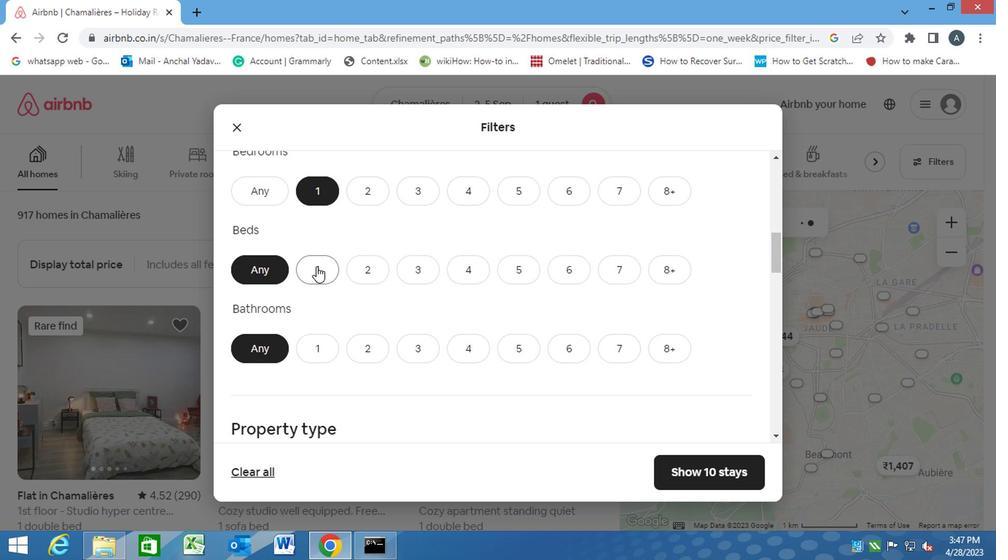 
Action: Mouse moved to (316, 350)
Screenshot: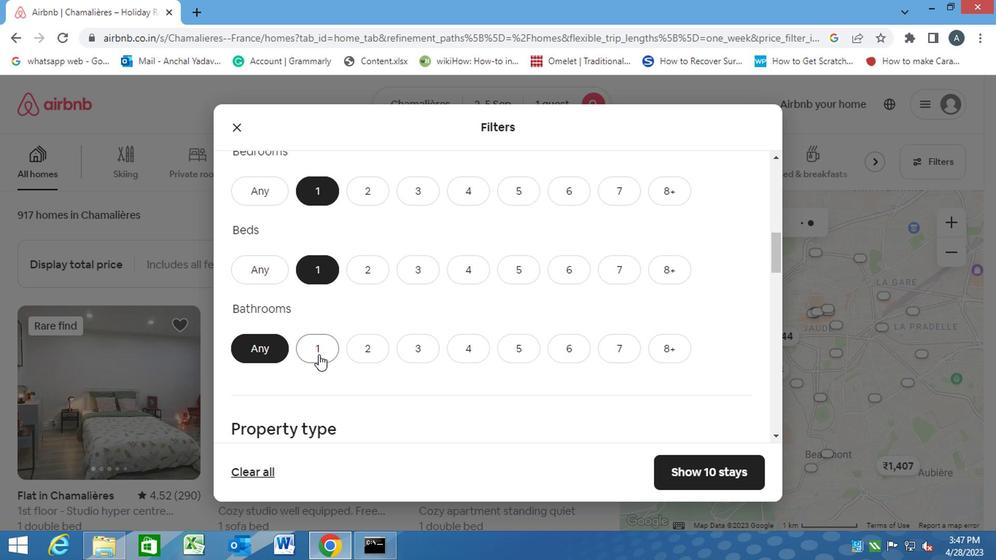 
Action: Mouse pressed left at (316, 350)
Screenshot: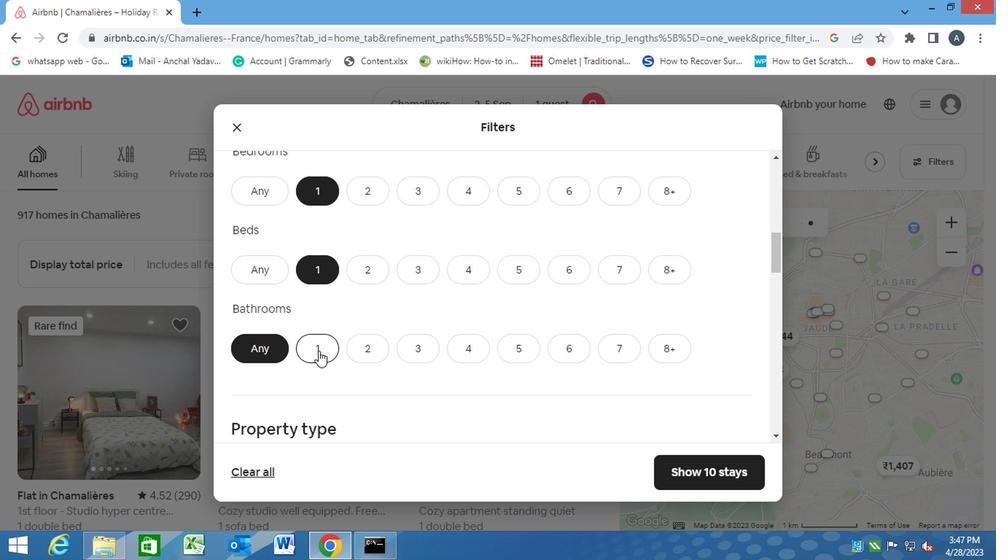 
Action: Mouse moved to (318, 351)
Screenshot: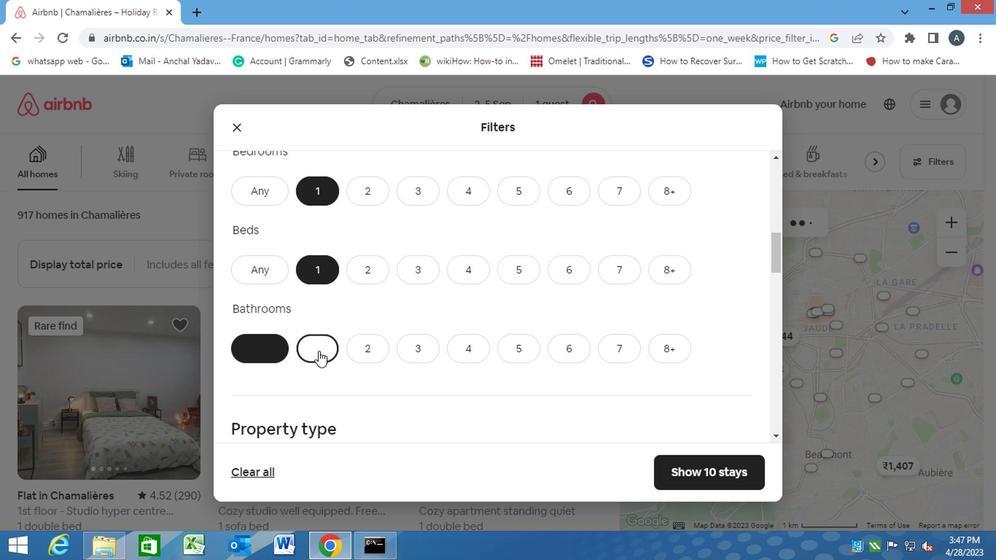 
Action: Mouse scrolled (318, 350) with delta (0, 0)
Screenshot: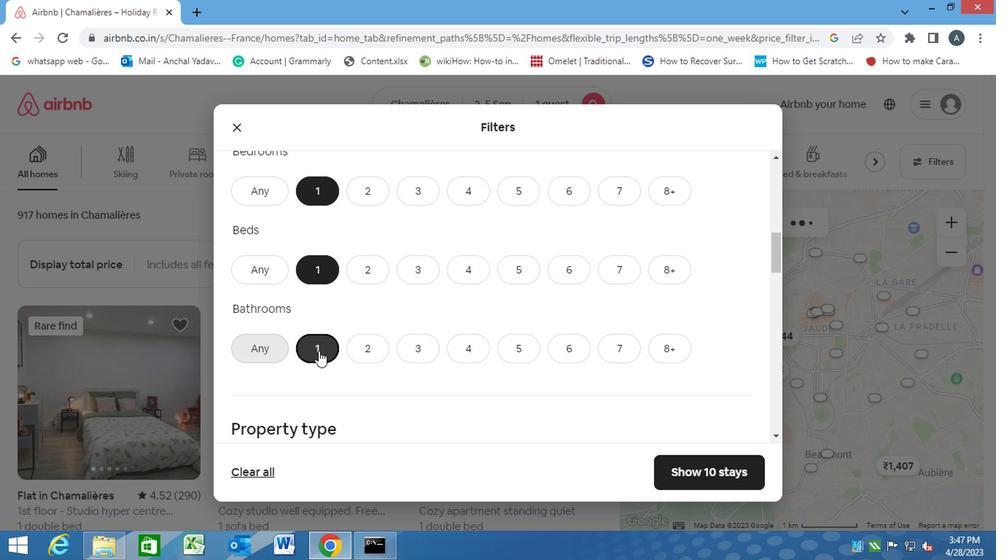 
Action: Mouse moved to (318, 352)
Screenshot: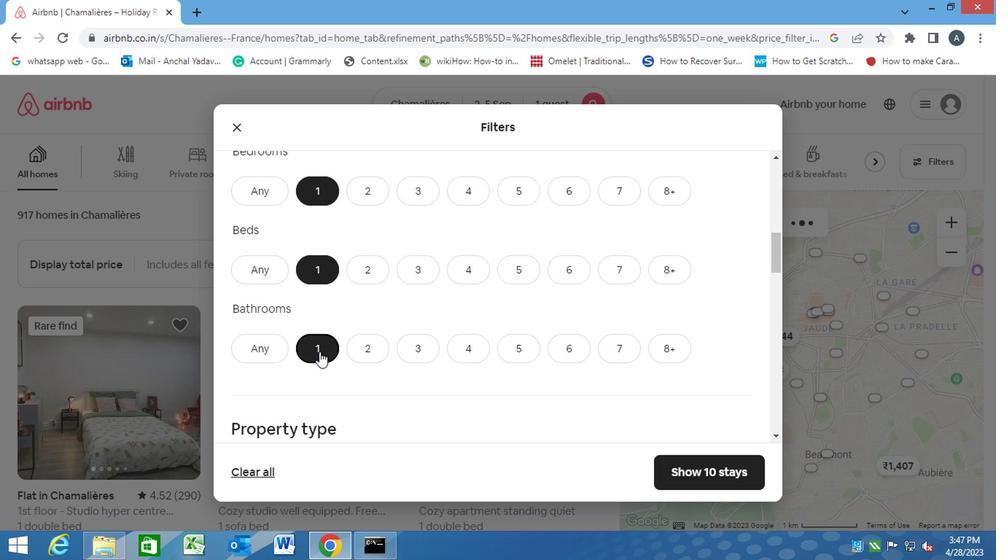 
Action: Mouse scrolled (318, 351) with delta (0, -1)
Screenshot: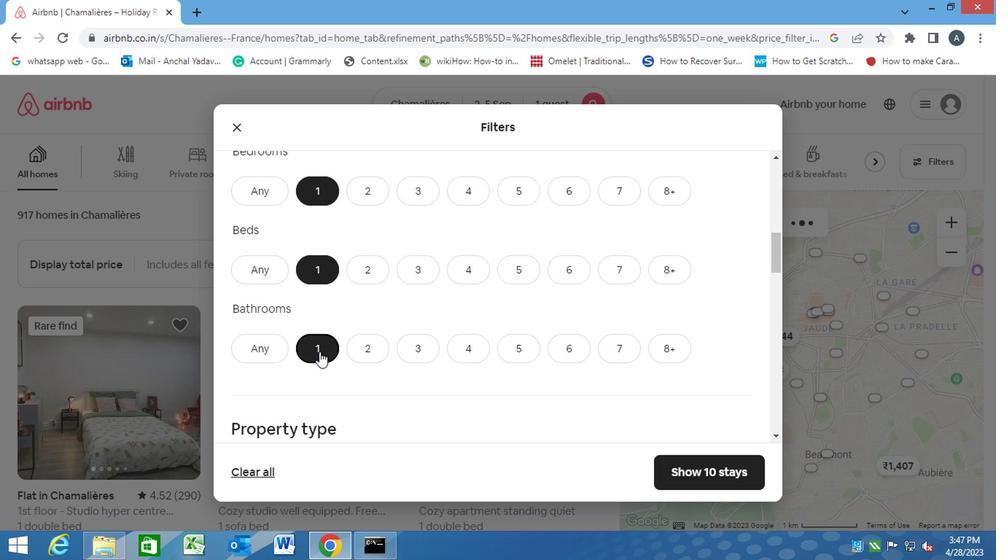 
Action: Mouse moved to (318, 352)
Screenshot: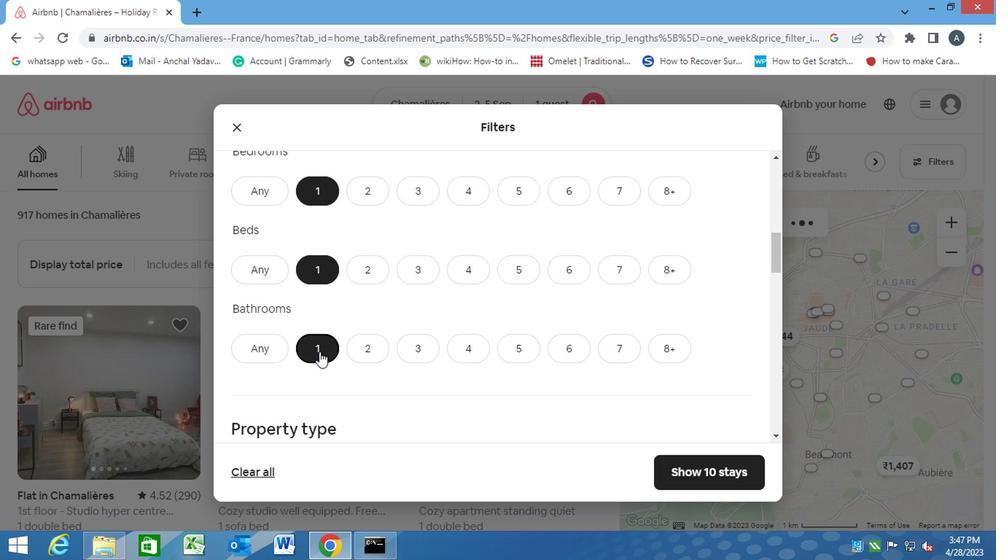 
Action: Mouse scrolled (318, 352) with delta (0, 0)
Screenshot: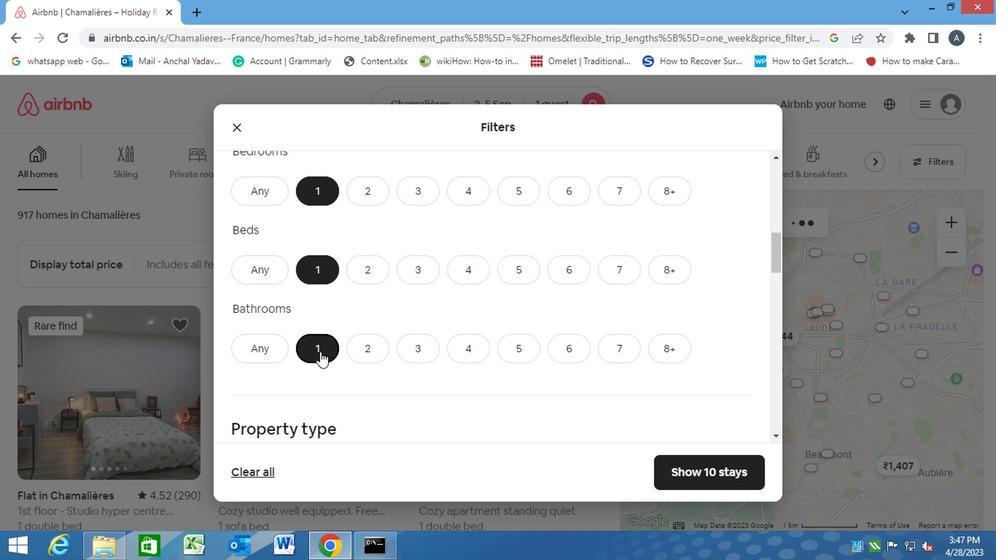 
Action: Mouse moved to (300, 314)
Screenshot: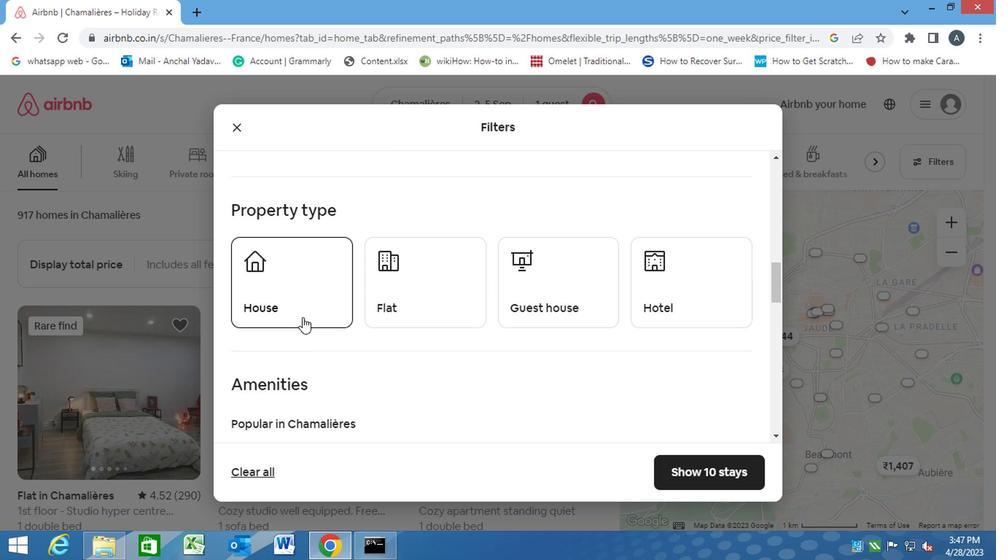 
Action: Mouse pressed left at (300, 314)
Screenshot: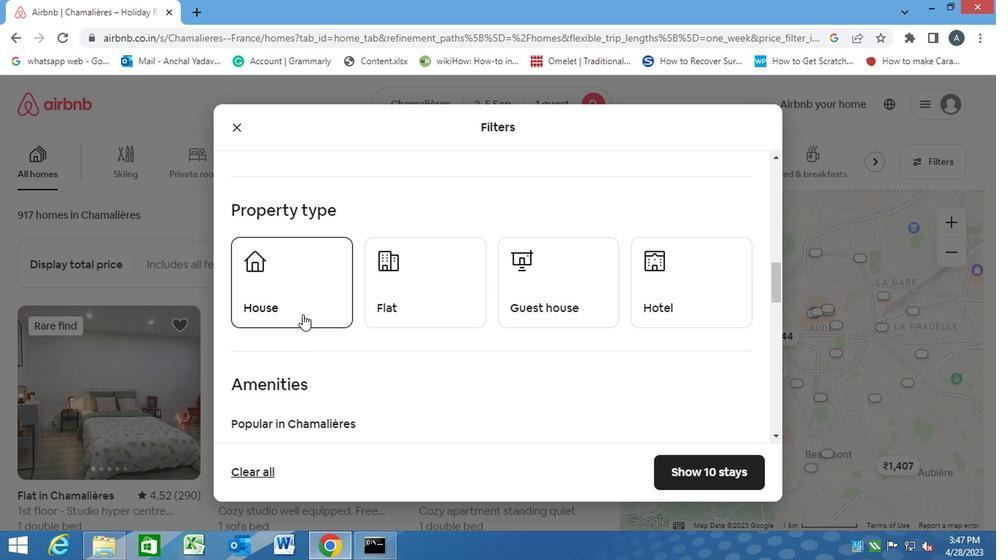 
Action: Mouse moved to (405, 309)
Screenshot: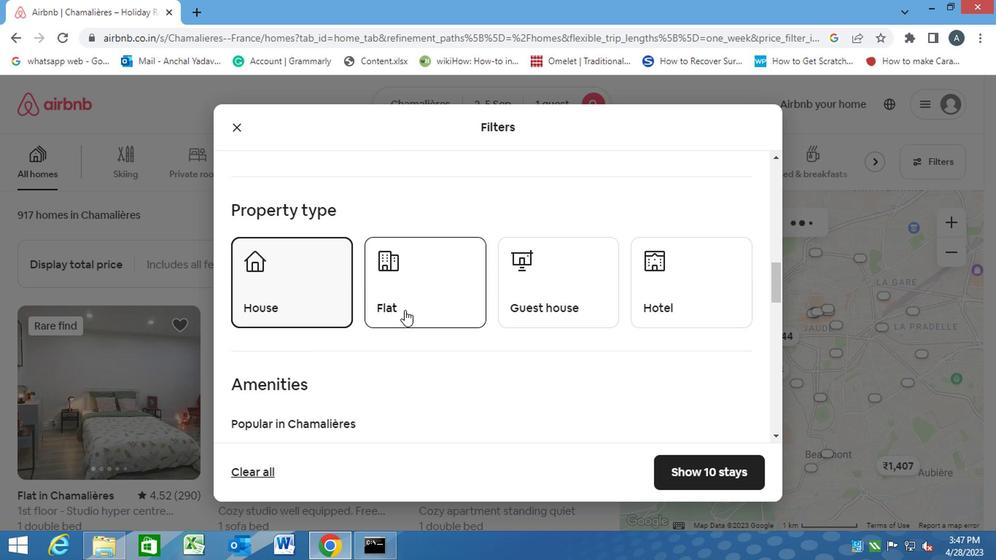 
Action: Mouse pressed left at (405, 309)
Screenshot: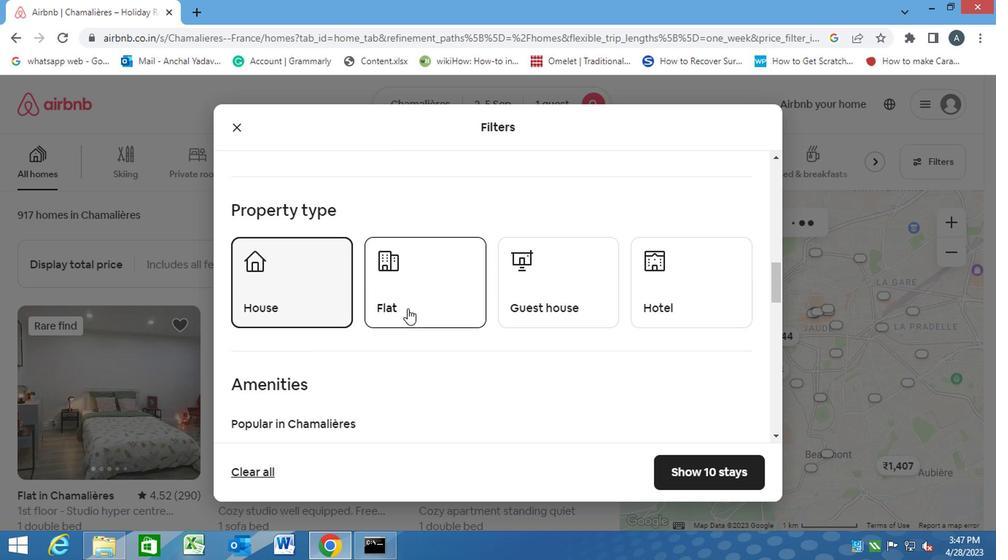 
Action: Mouse moved to (499, 302)
Screenshot: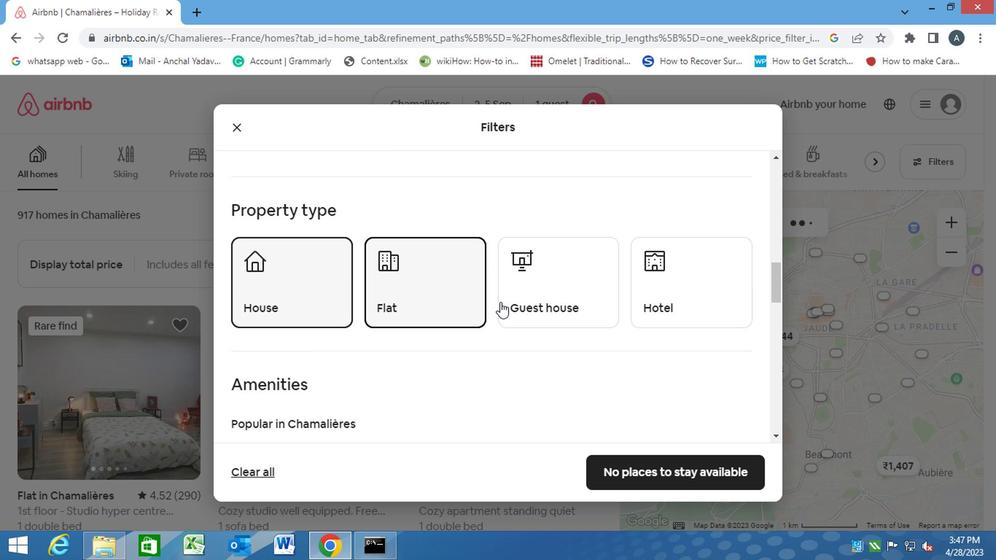 
Action: Mouse pressed left at (499, 302)
Screenshot: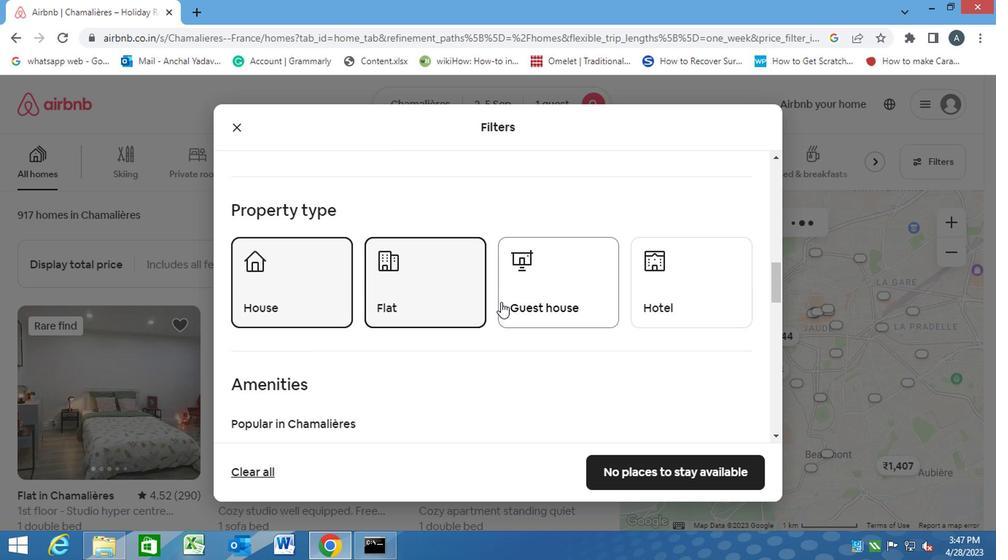 
Action: Mouse moved to (662, 283)
Screenshot: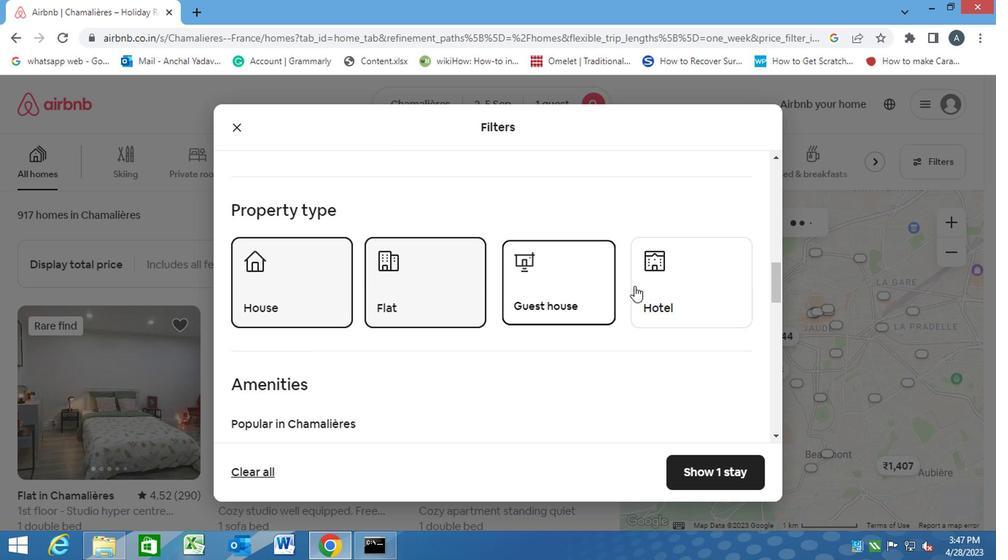 
Action: Mouse pressed left at (662, 283)
Screenshot: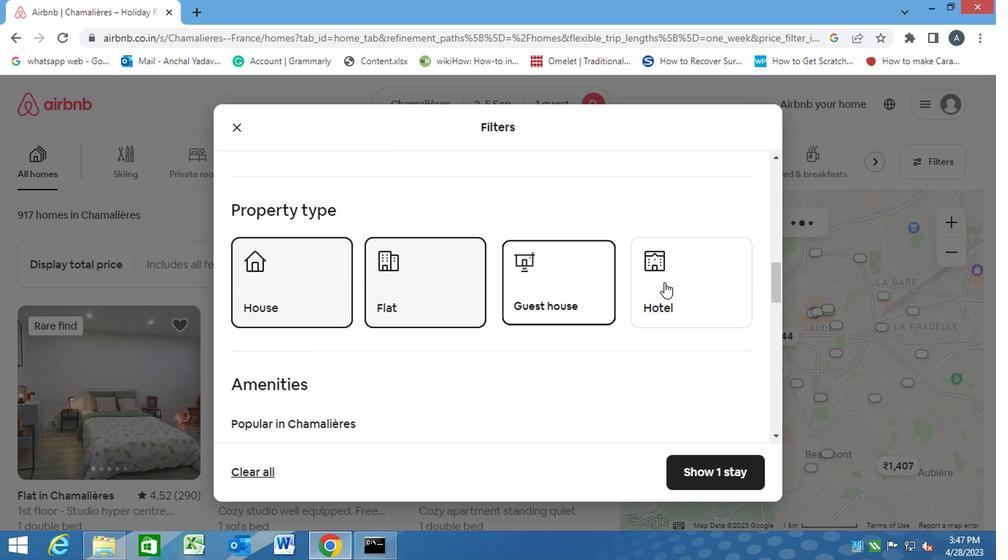 
Action: Mouse moved to (451, 370)
Screenshot: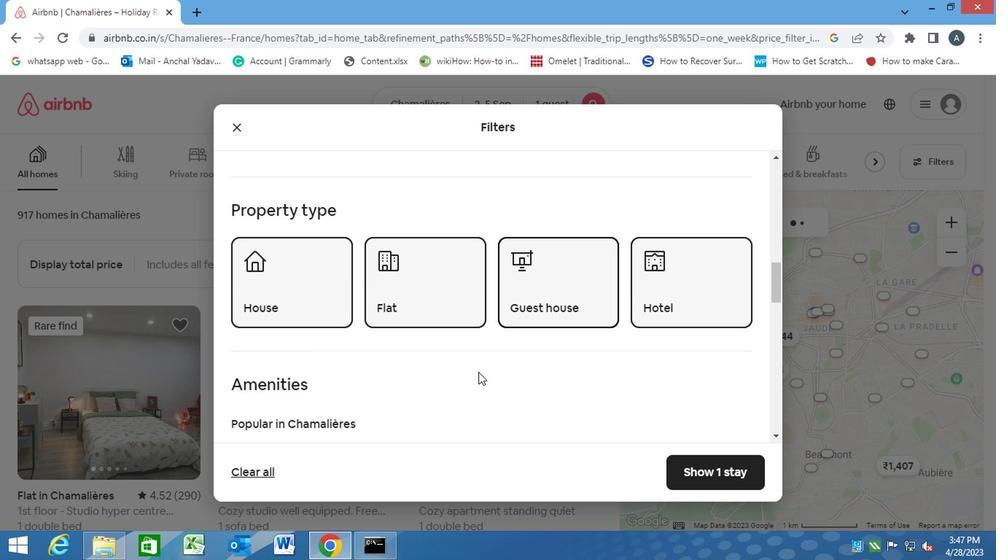 
Action: Mouse scrolled (451, 369) with delta (0, 0)
Screenshot: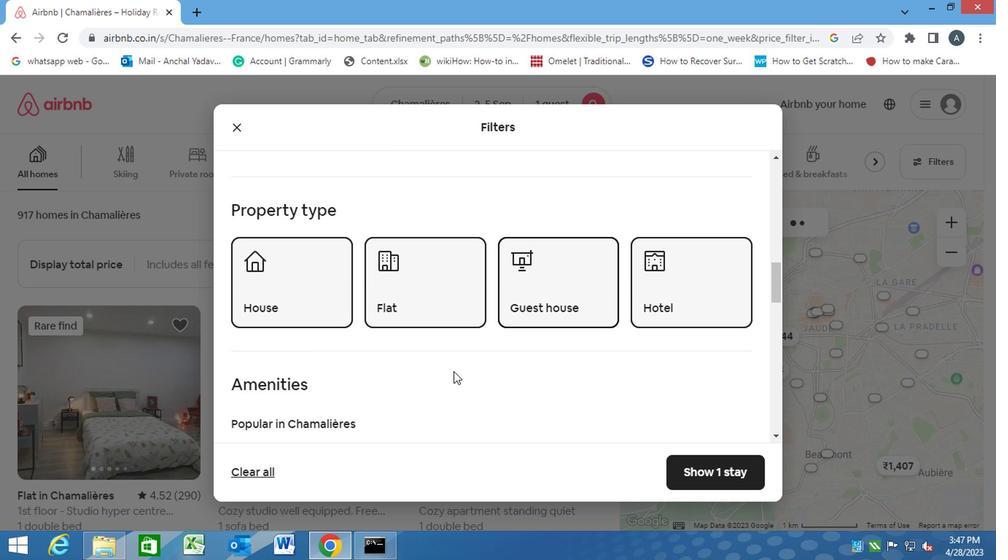 
Action: Mouse scrolled (451, 369) with delta (0, 0)
Screenshot: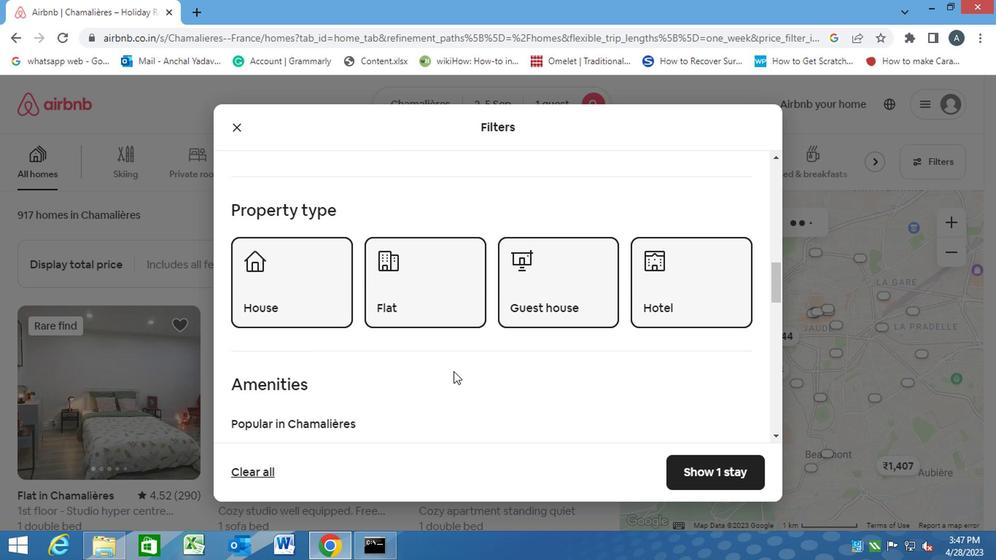 
Action: Mouse scrolled (451, 369) with delta (0, 0)
Screenshot: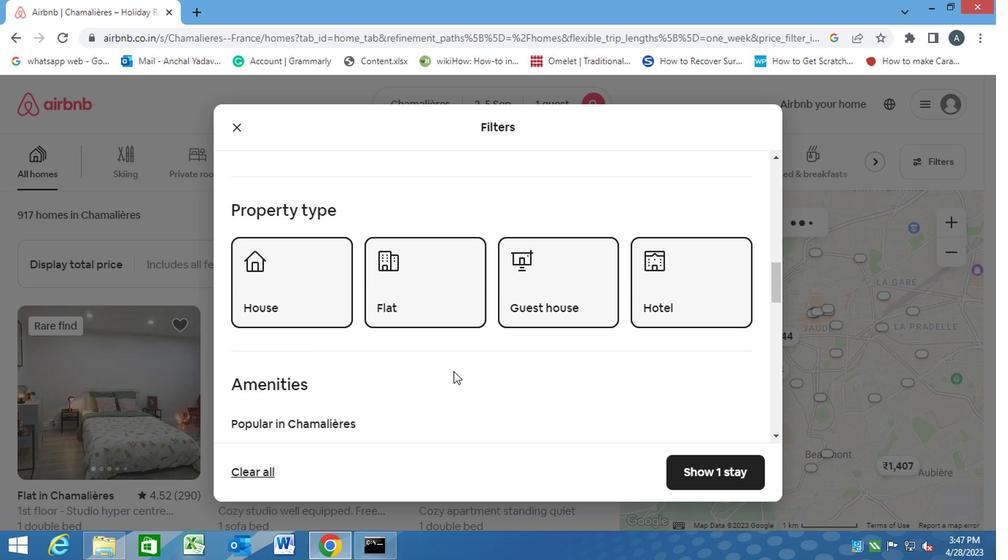 
Action: Mouse scrolled (451, 369) with delta (0, 0)
Screenshot: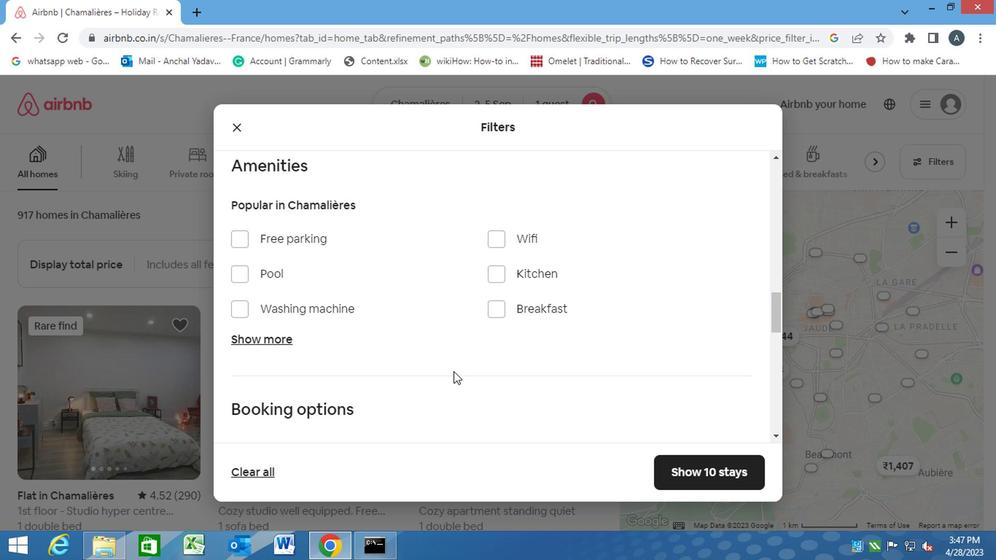 
Action: Mouse scrolled (451, 369) with delta (0, 0)
Screenshot: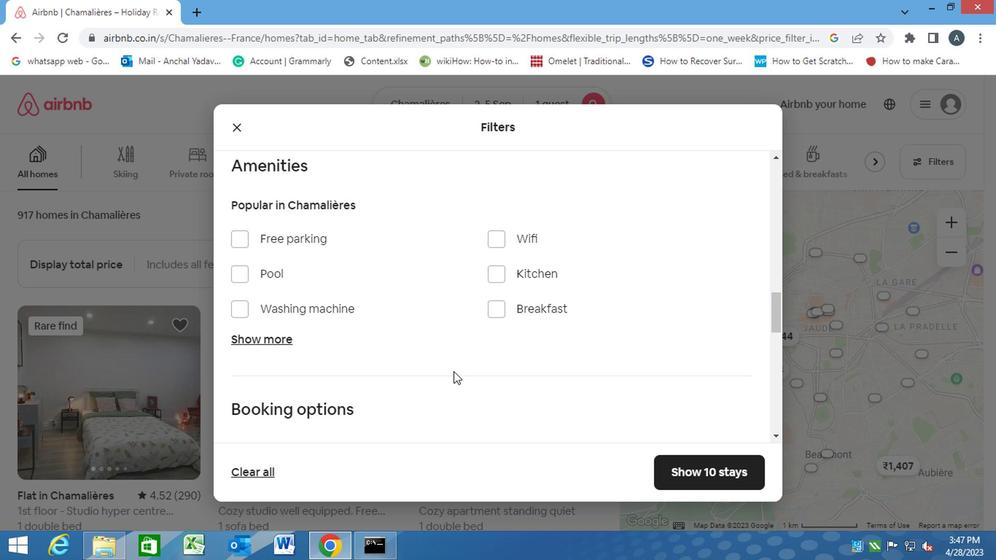 
Action: Mouse moved to (310, 285)
Screenshot: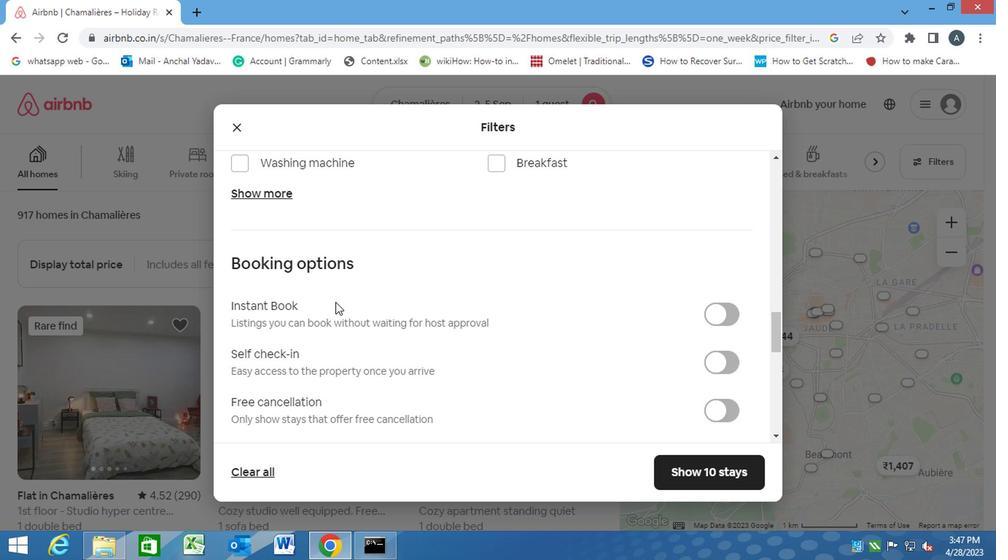 
Action: Mouse scrolled (310, 286) with delta (0, 1)
Screenshot: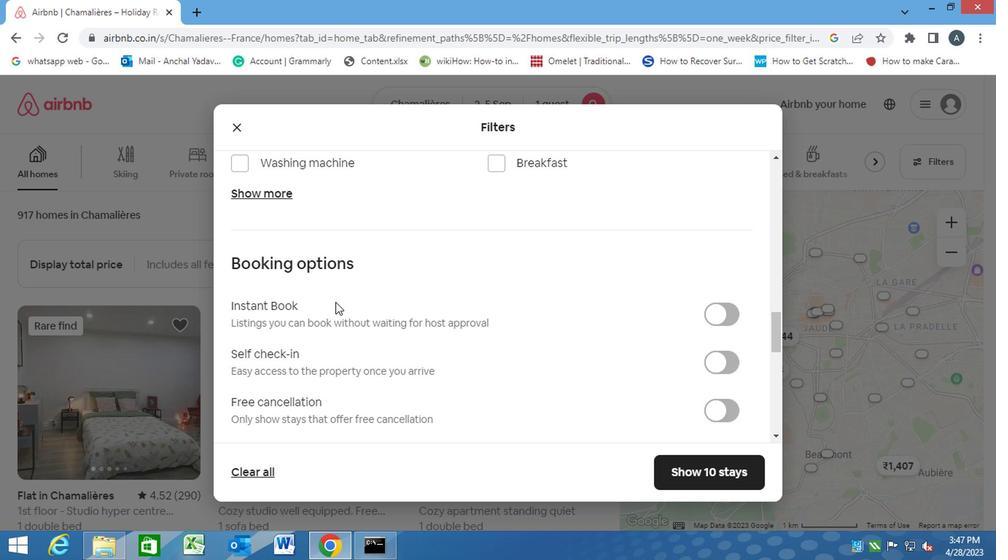 
Action: Mouse moved to (242, 228)
Screenshot: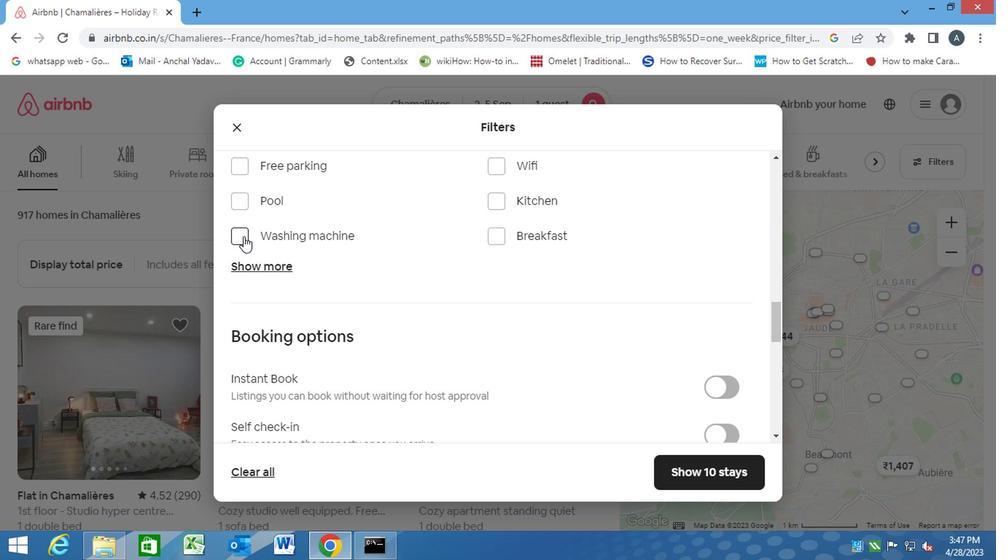 
Action: Mouse pressed left at (242, 228)
Screenshot: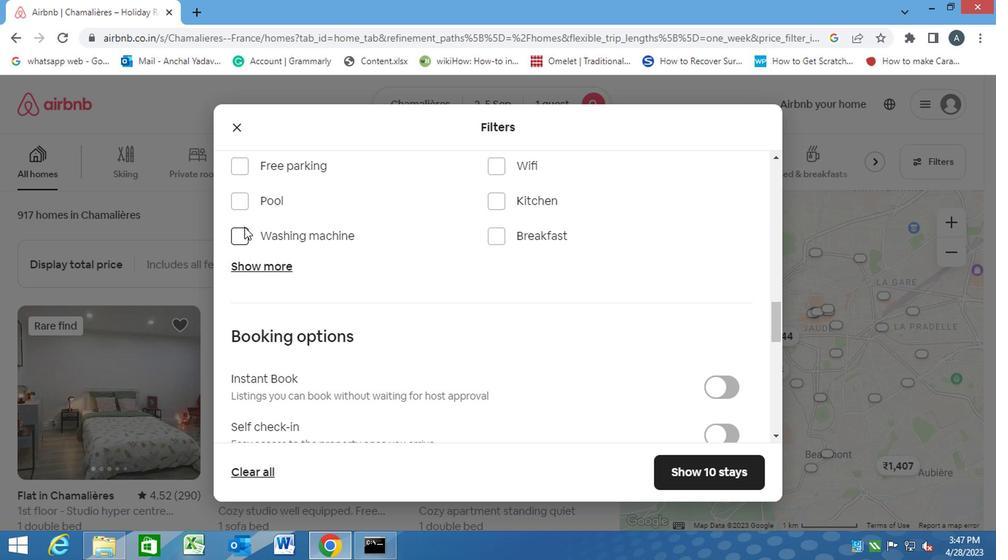 
Action: Mouse moved to (240, 234)
Screenshot: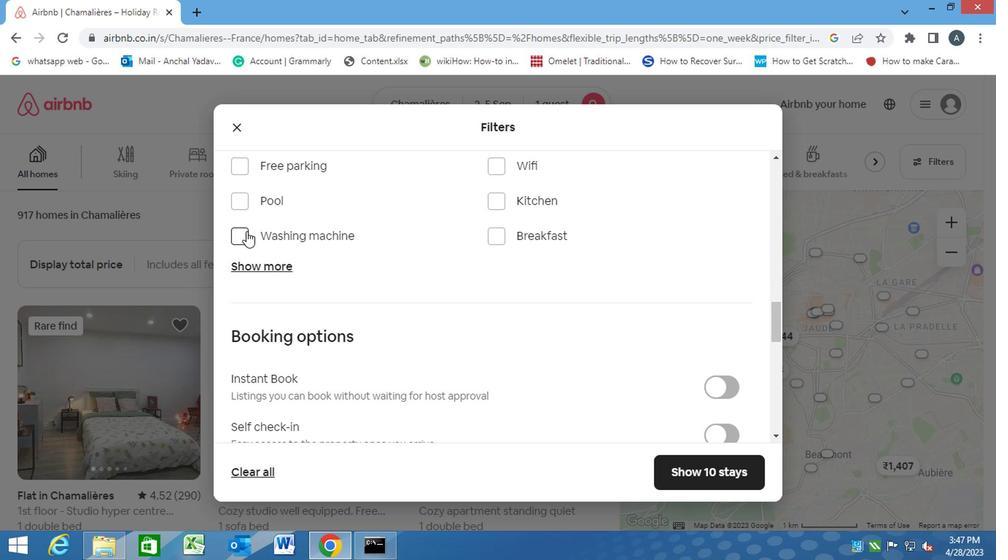 
Action: Mouse pressed left at (240, 234)
Screenshot: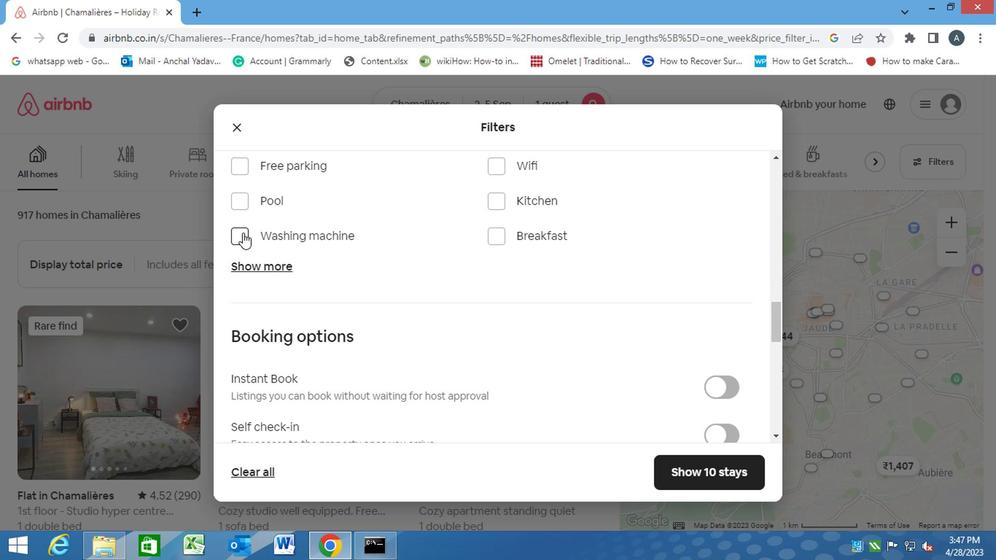 
Action: Mouse moved to (475, 301)
Screenshot: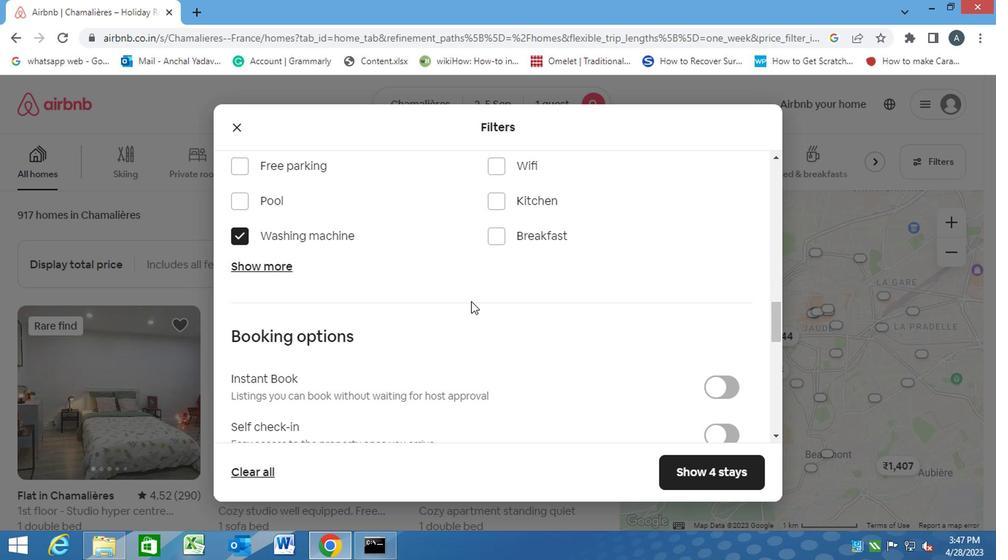 
Action: Mouse scrolled (475, 301) with delta (0, 0)
Screenshot: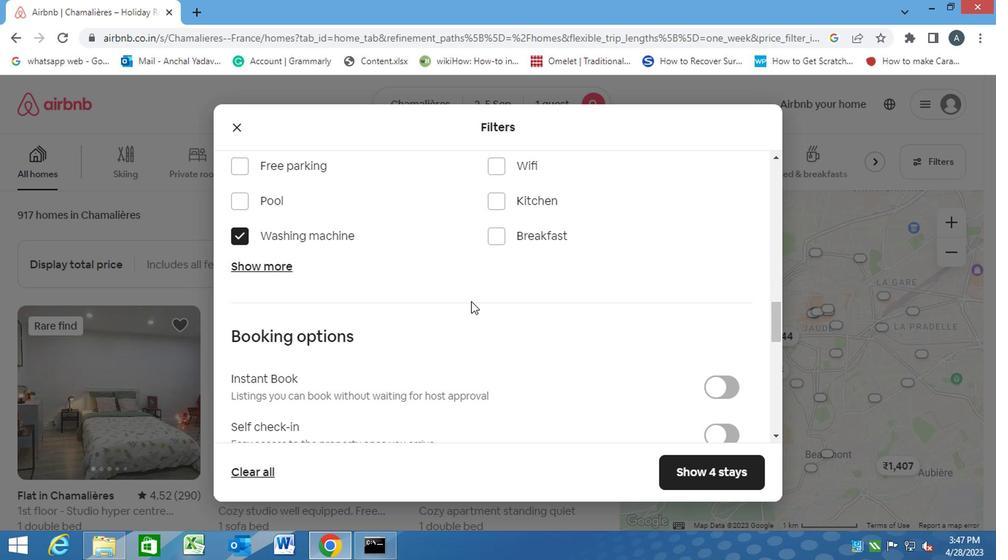 
Action: Mouse moved to (719, 362)
Screenshot: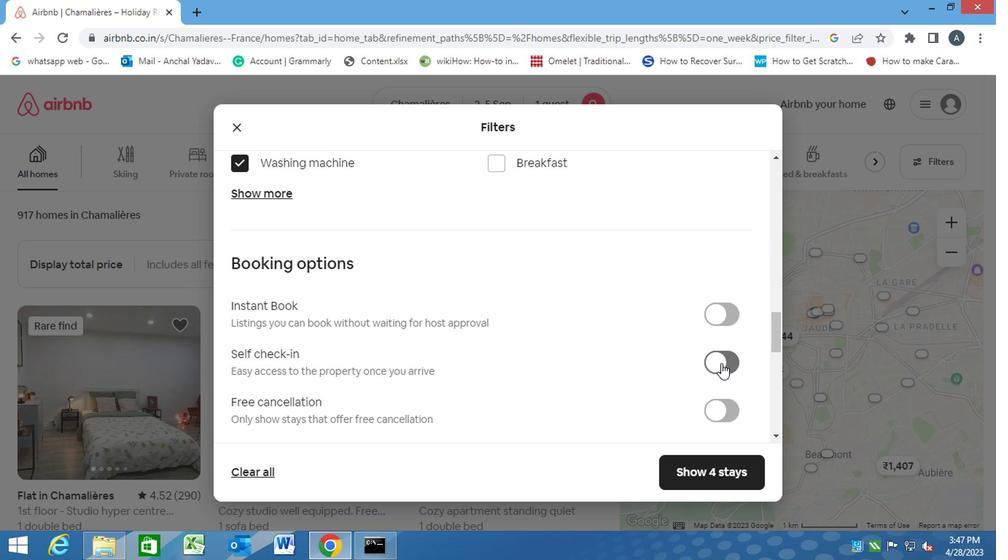
Action: Mouse pressed left at (719, 362)
Screenshot: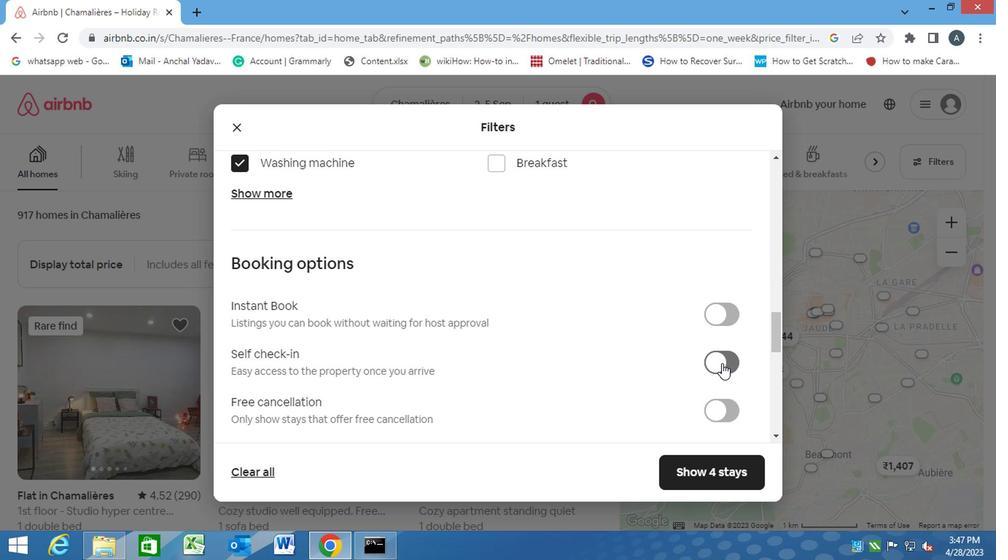 
Action: Mouse moved to (520, 364)
Screenshot: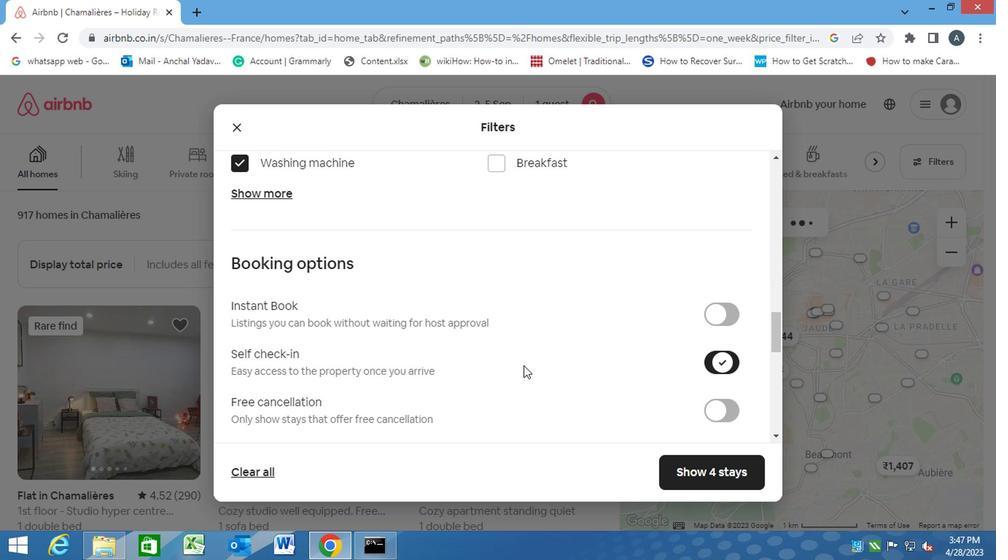 
Action: Mouse scrolled (520, 364) with delta (0, 0)
Screenshot: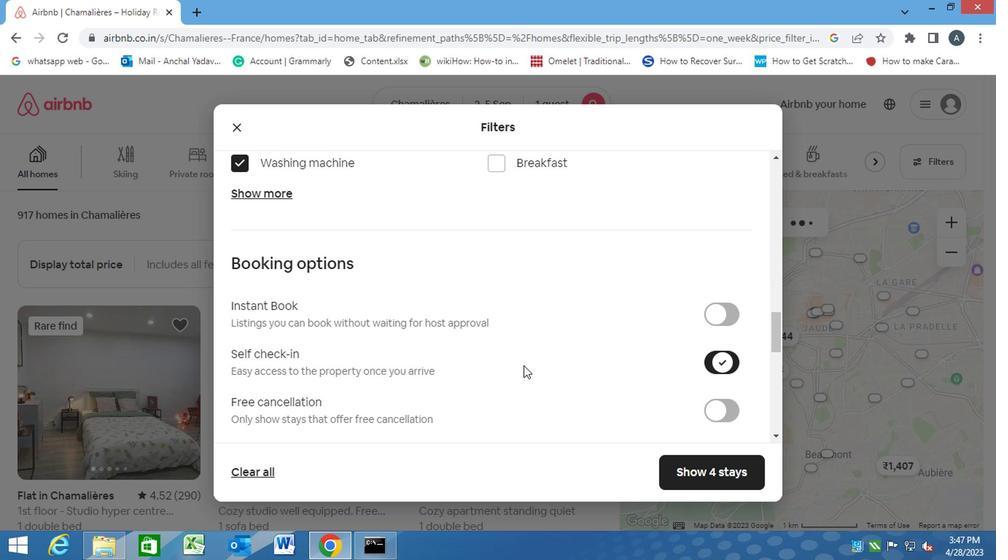 
Action: Mouse scrolled (520, 364) with delta (0, 0)
Screenshot: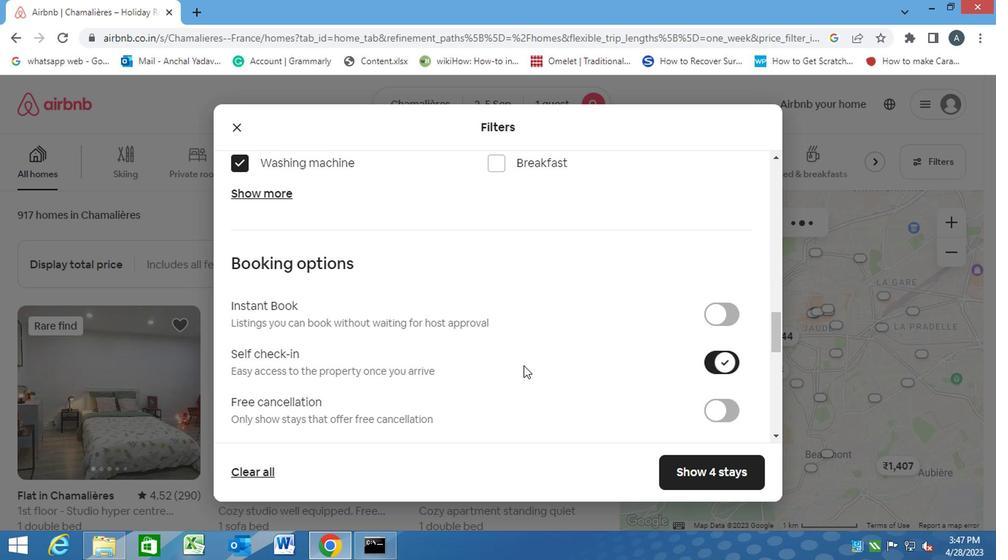 
Action: Mouse scrolled (520, 364) with delta (0, 0)
Screenshot: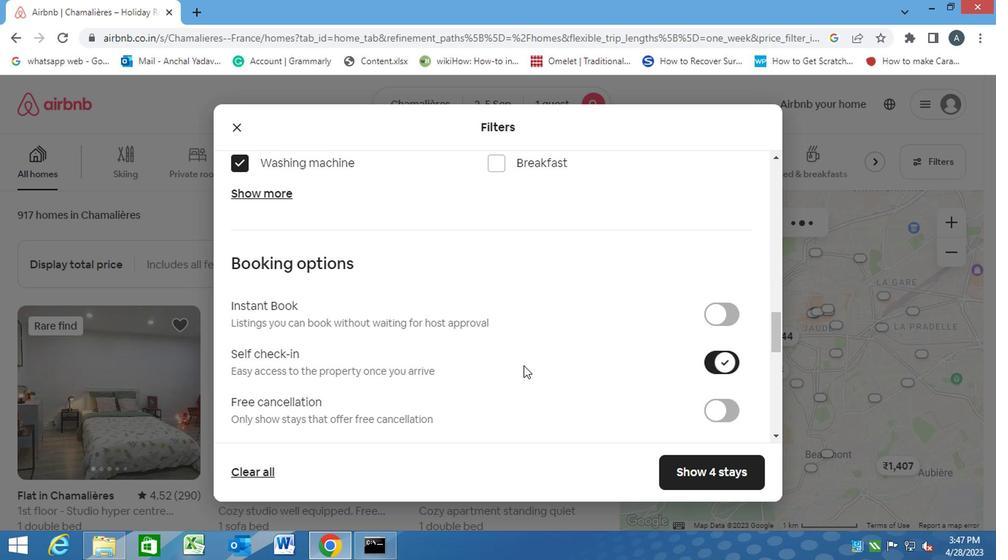 
Action: Mouse scrolled (520, 364) with delta (0, 0)
Screenshot: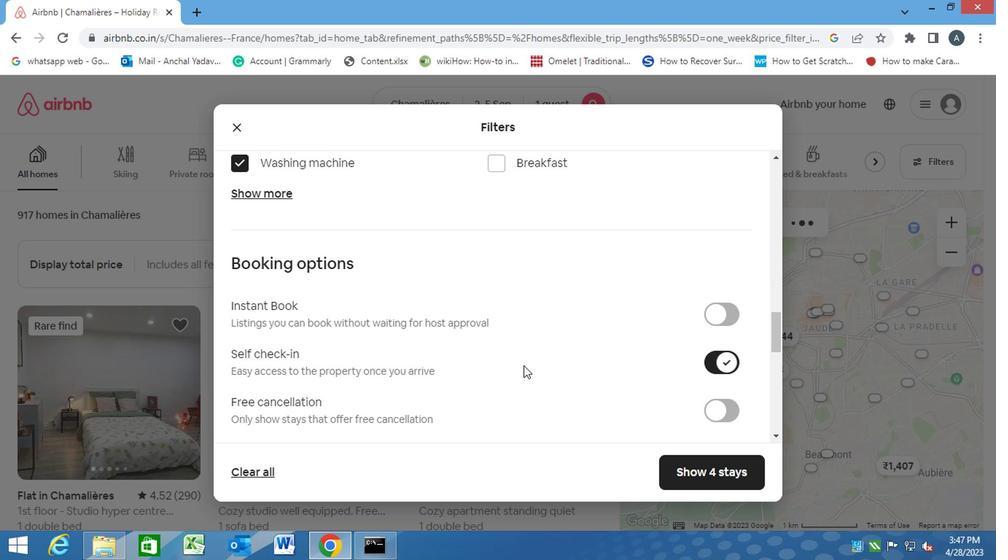 
Action: Mouse scrolled (520, 364) with delta (0, 0)
Screenshot: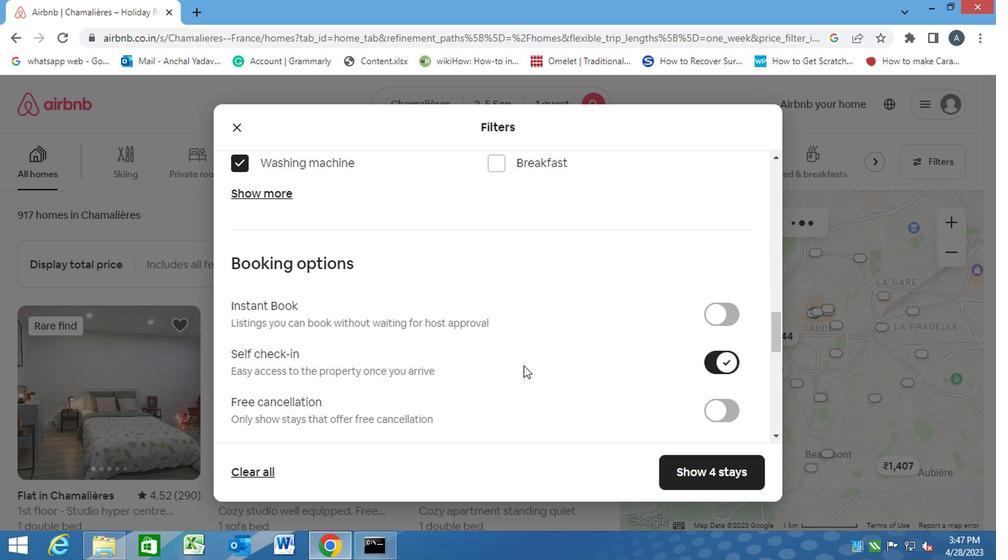 
Action: Mouse scrolled (520, 364) with delta (0, 0)
Screenshot: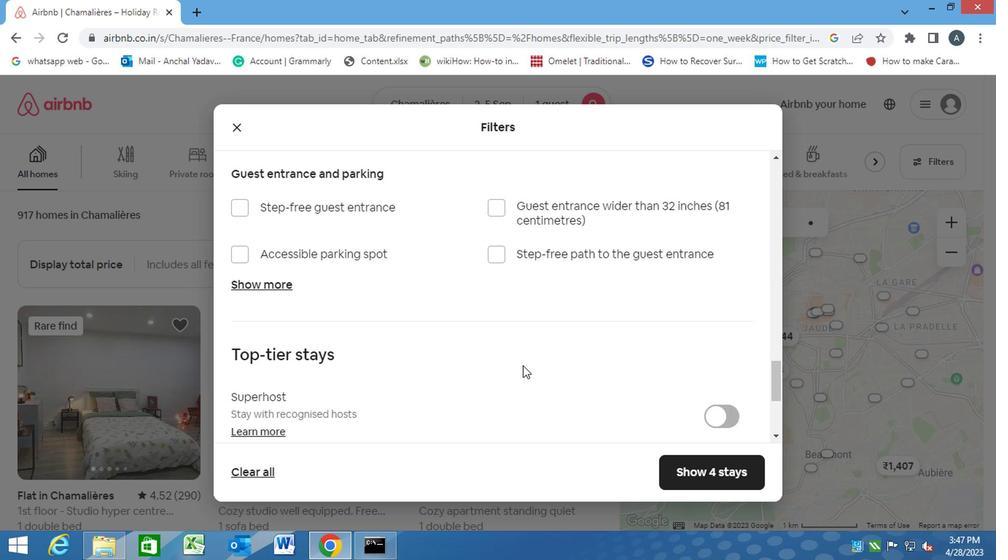 
Action: Mouse moved to (520, 364)
Screenshot: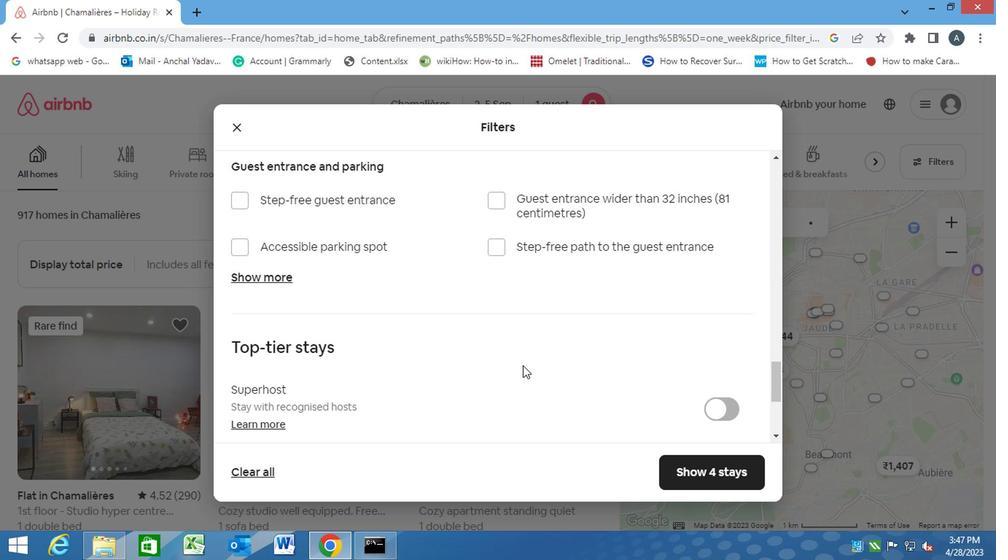 
Action: Mouse scrolled (520, 364) with delta (0, 0)
Screenshot: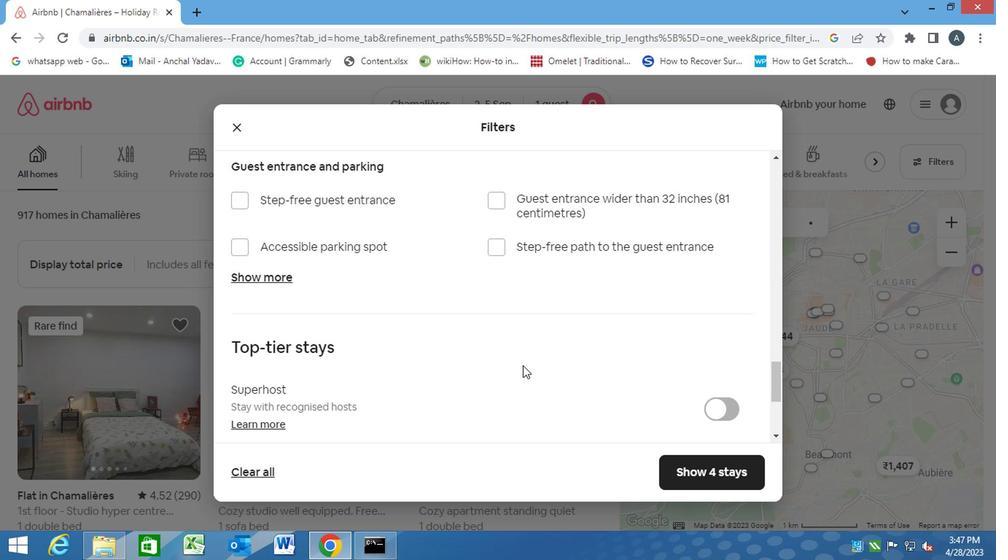 
Action: Mouse scrolled (520, 364) with delta (0, 0)
Screenshot: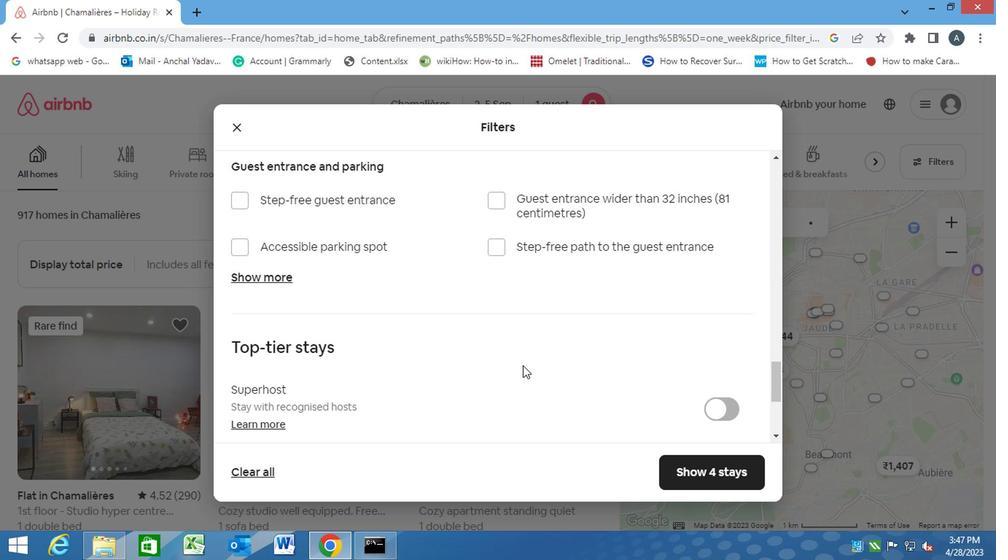 
Action: Mouse scrolled (520, 364) with delta (0, 0)
Screenshot: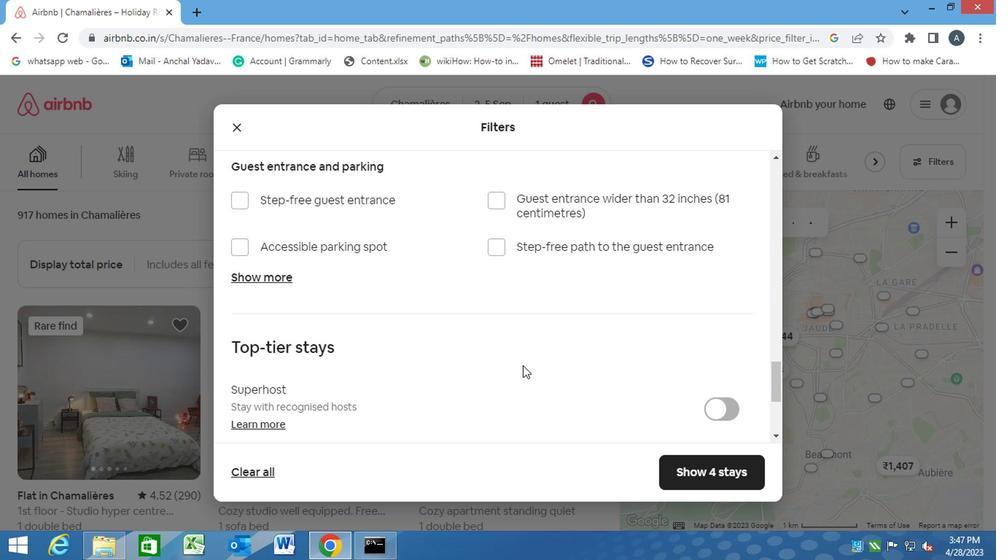 
Action: Mouse scrolled (520, 364) with delta (0, 0)
Screenshot: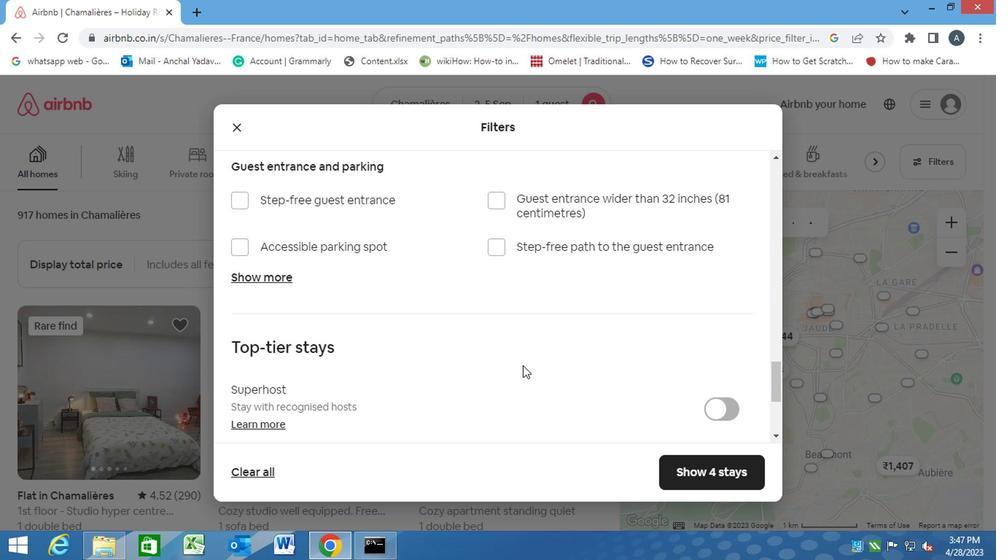 
Action: Mouse moved to (236, 337)
Screenshot: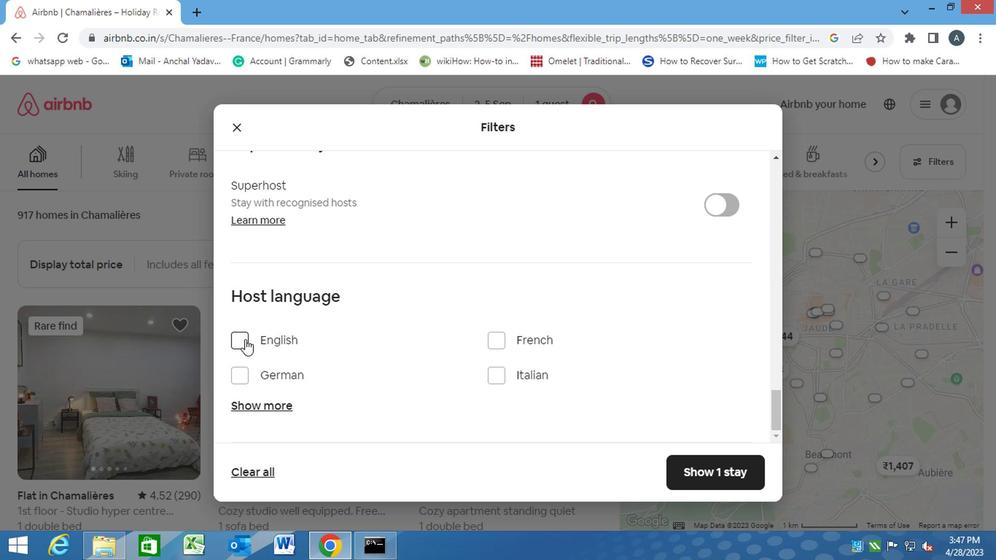 
Action: Mouse pressed left at (236, 337)
Screenshot: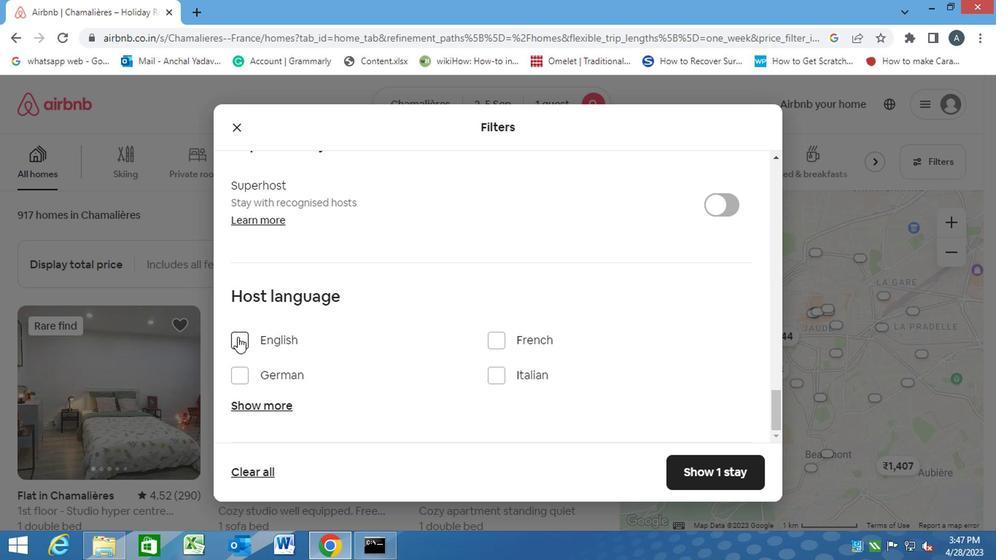 
Action: Mouse moved to (694, 467)
Screenshot: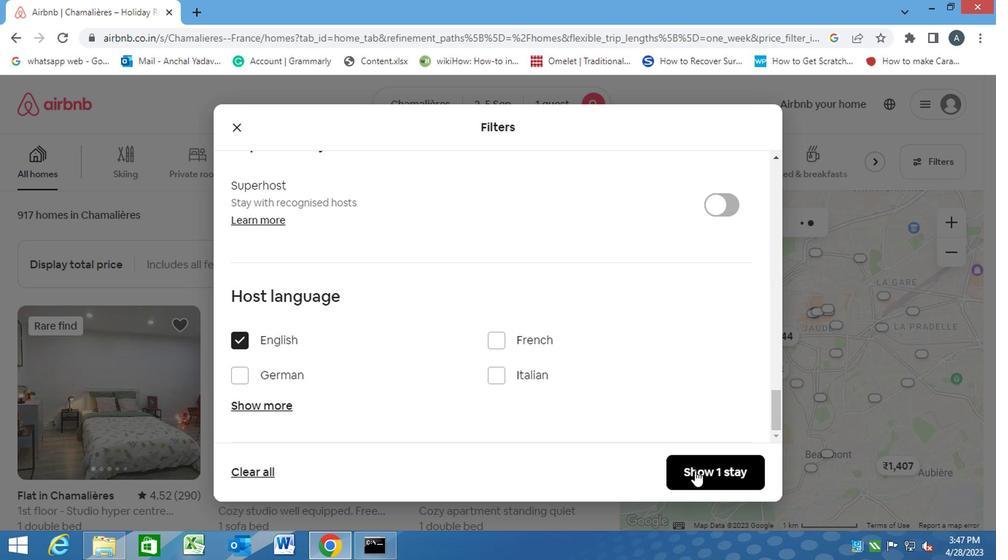 
Action: Mouse pressed left at (694, 467)
Screenshot: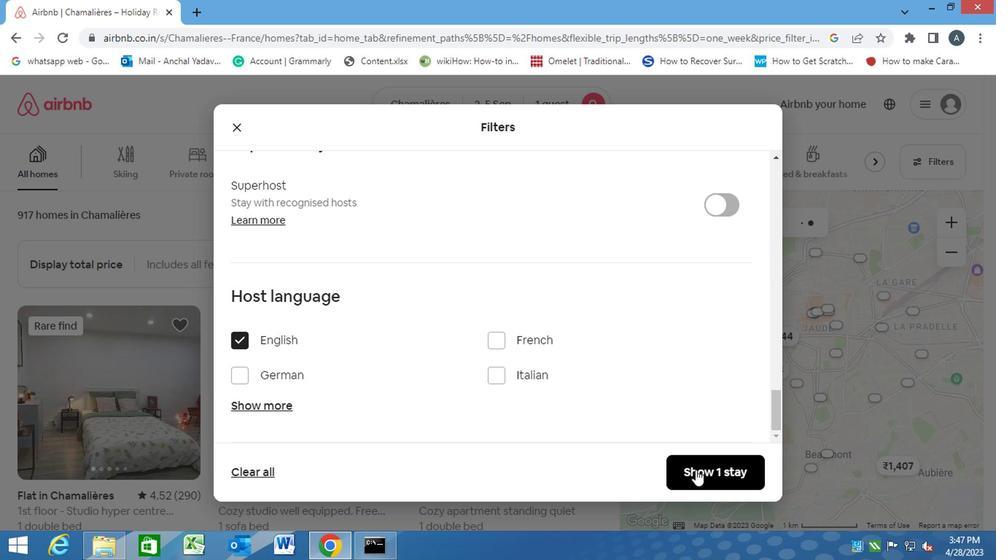 
